 Task: Create a due date automation trigger when advanced on, on the tuesday of the week a card is due add fields without custom field "Resume" set to a number greater or equal to 1 and lower than 10 at 11:00 AM.
Action: Mouse moved to (1386, 109)
Screenshot: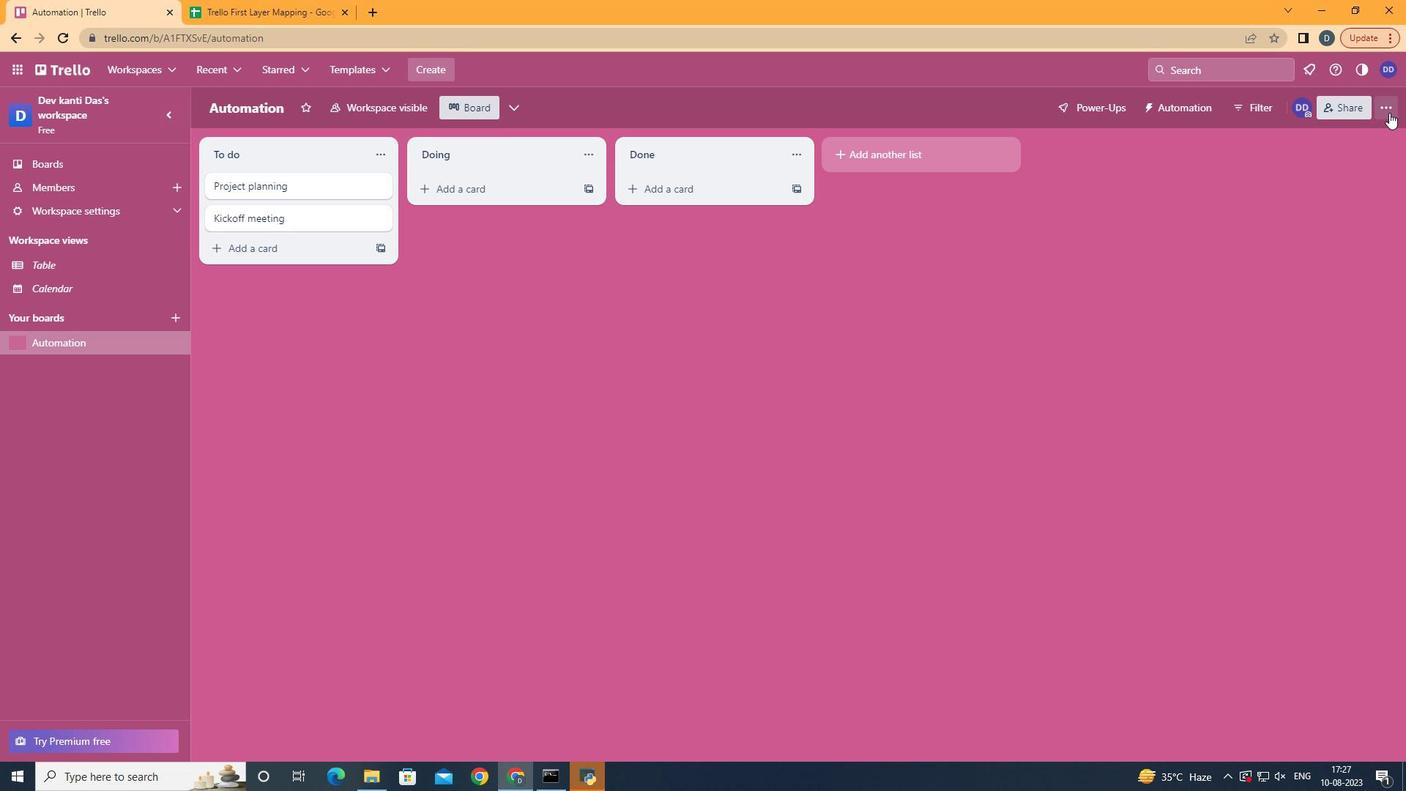 
Action: Mouse pressed left at (1386, 109)
Screenshot: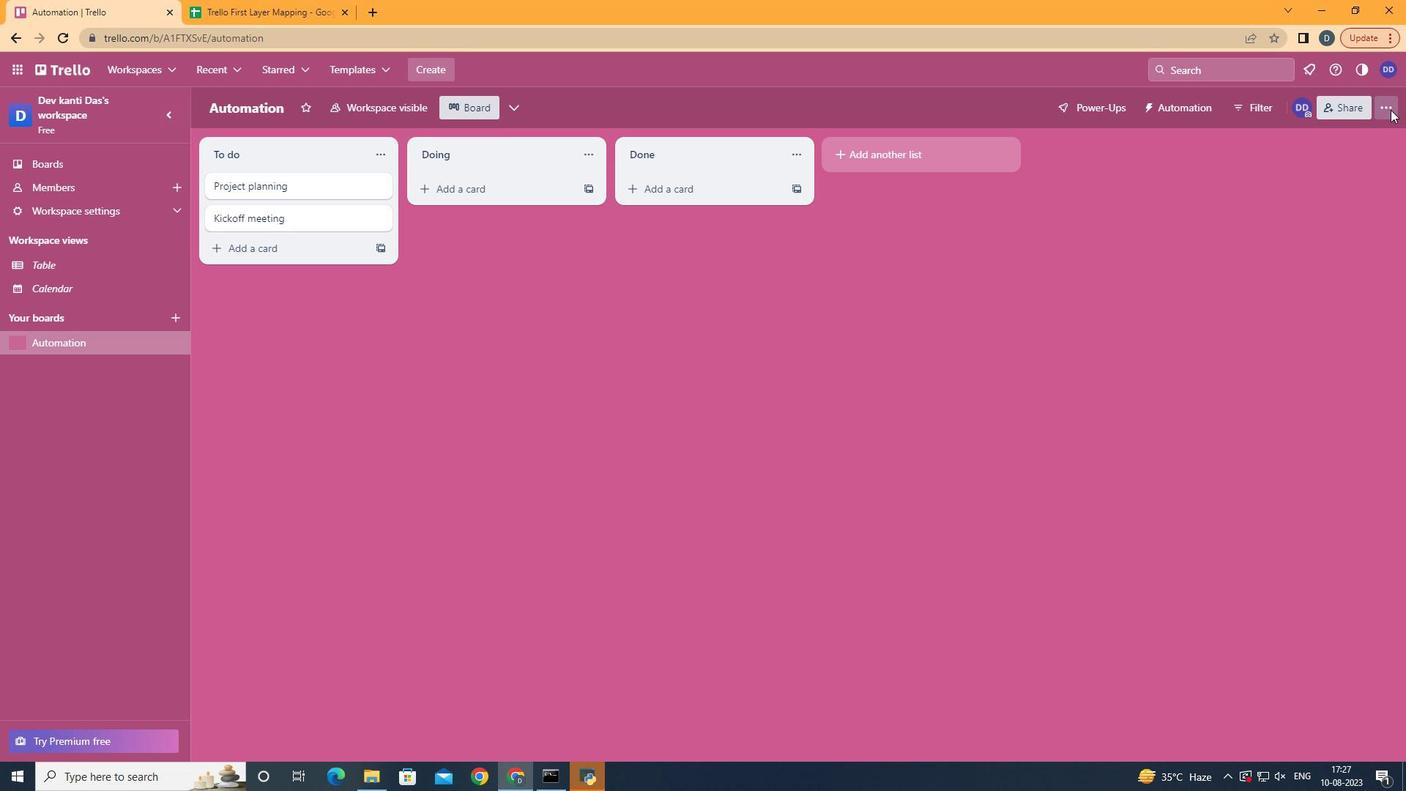 
Action: Mouse moved to (1271, 302)
Screenshot: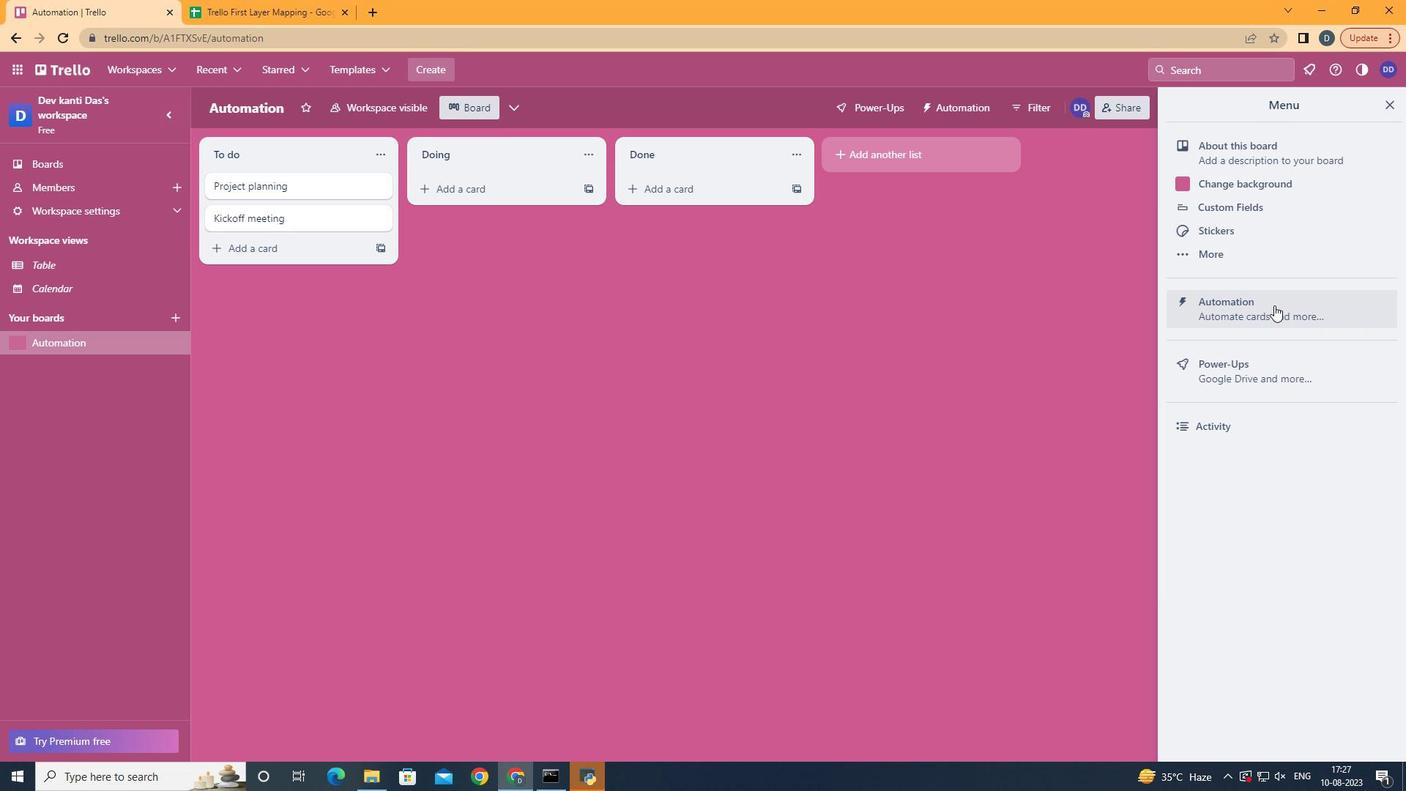 
Action: Mouse pressed left at (1271, 302)
Screenshot: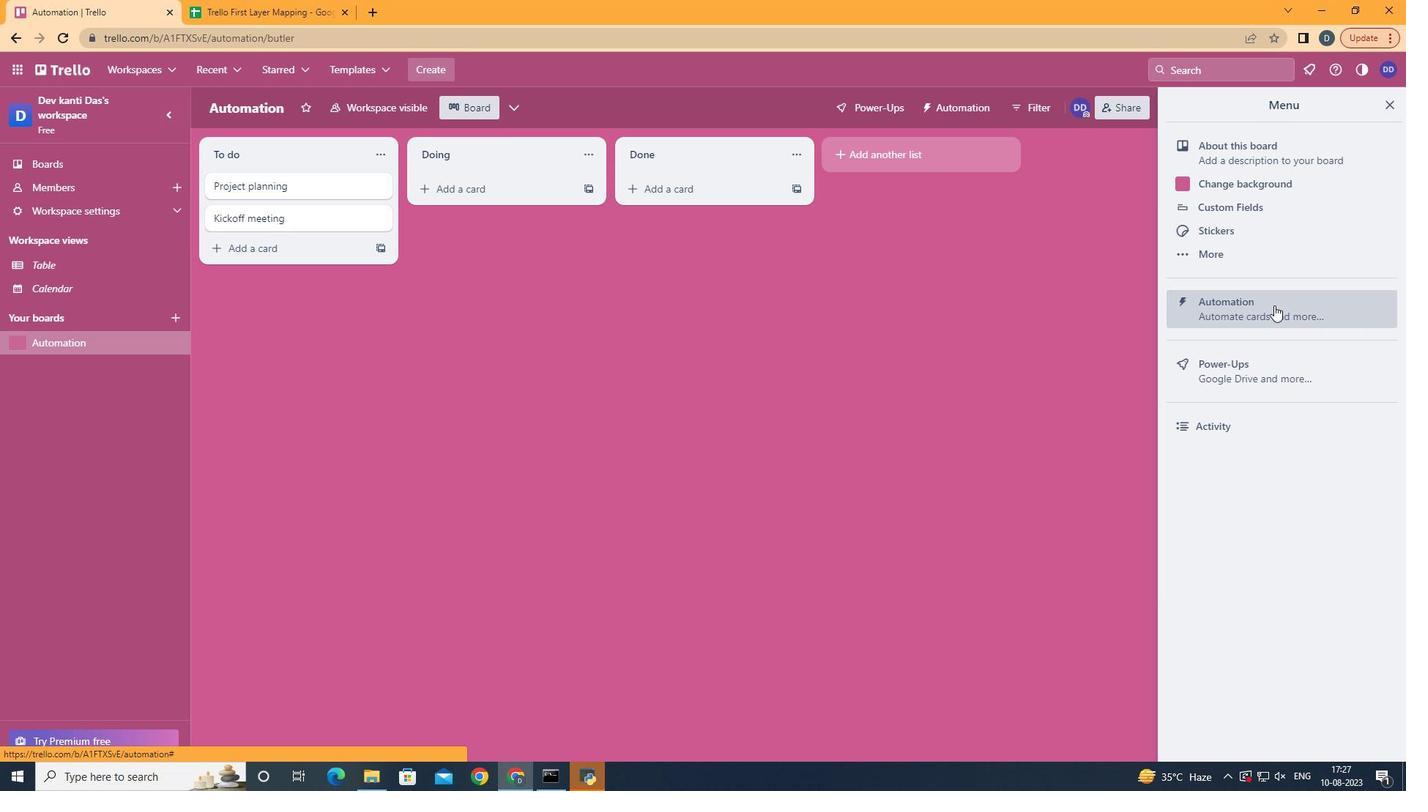 
Action: Mouse moved to (260, 287)
Screenshot: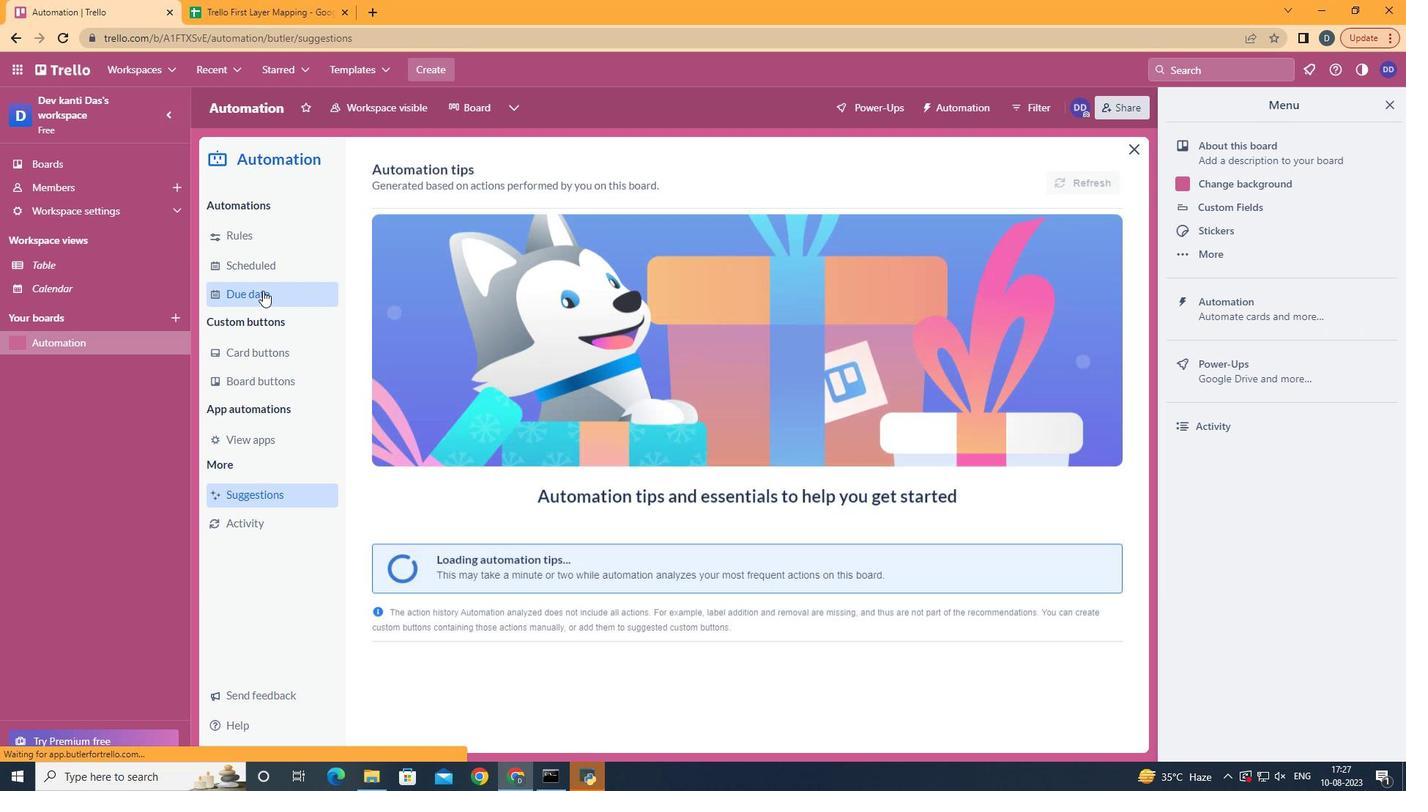 
Action: Mouse pressed left at (260, 287)
Screenshot: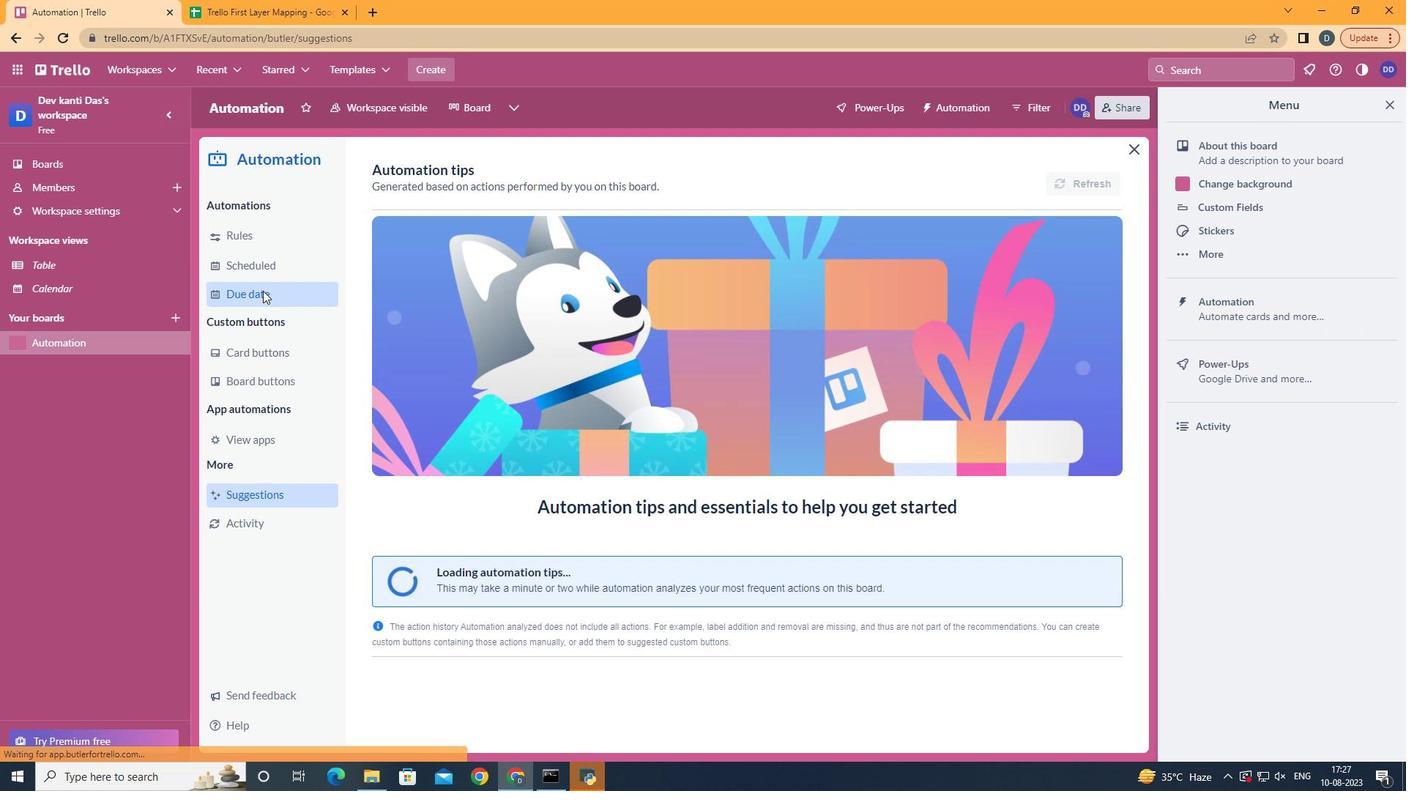 
Action: Mouse moved to (1023, 175)
Screenshot: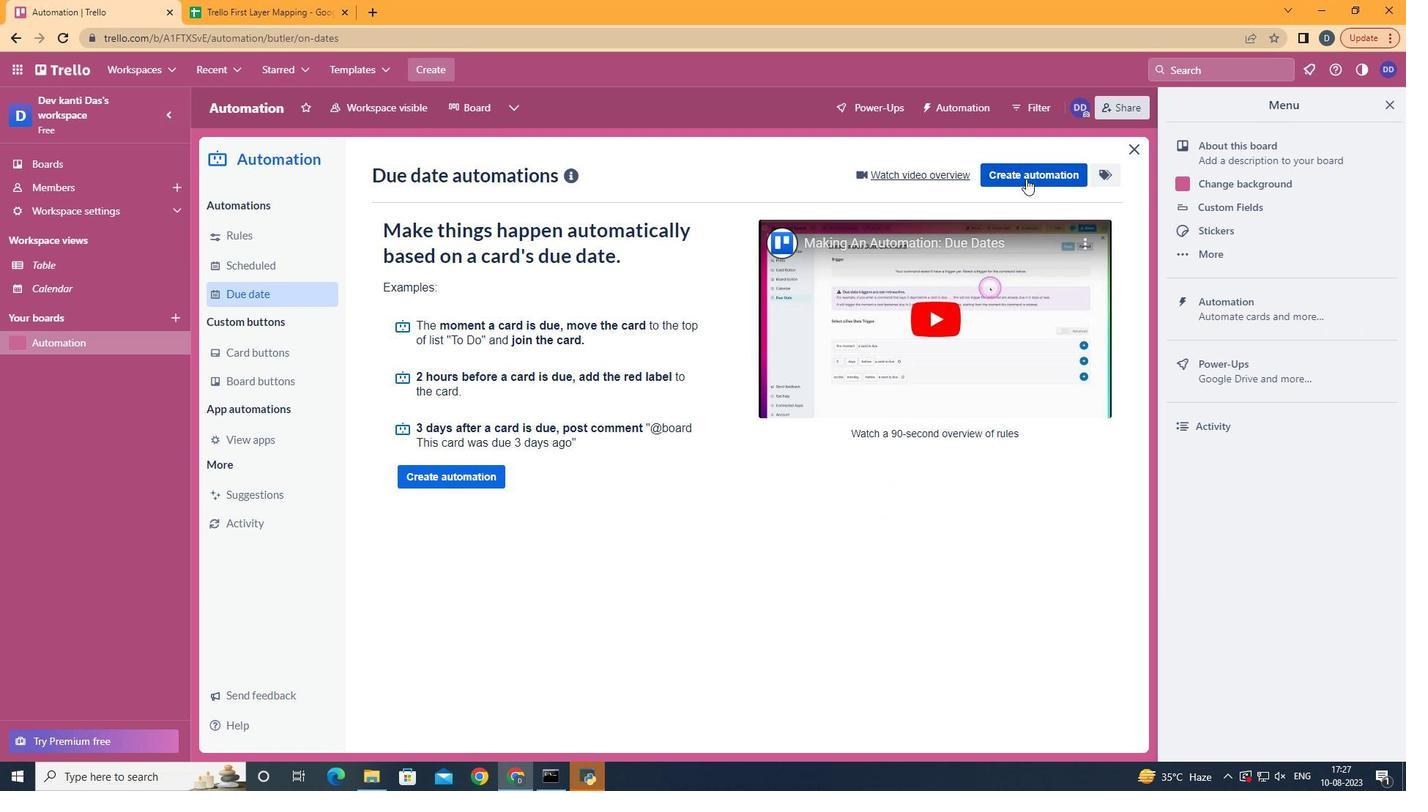 
Action: Mouse pressed left at (1023, 175)
Screenshot: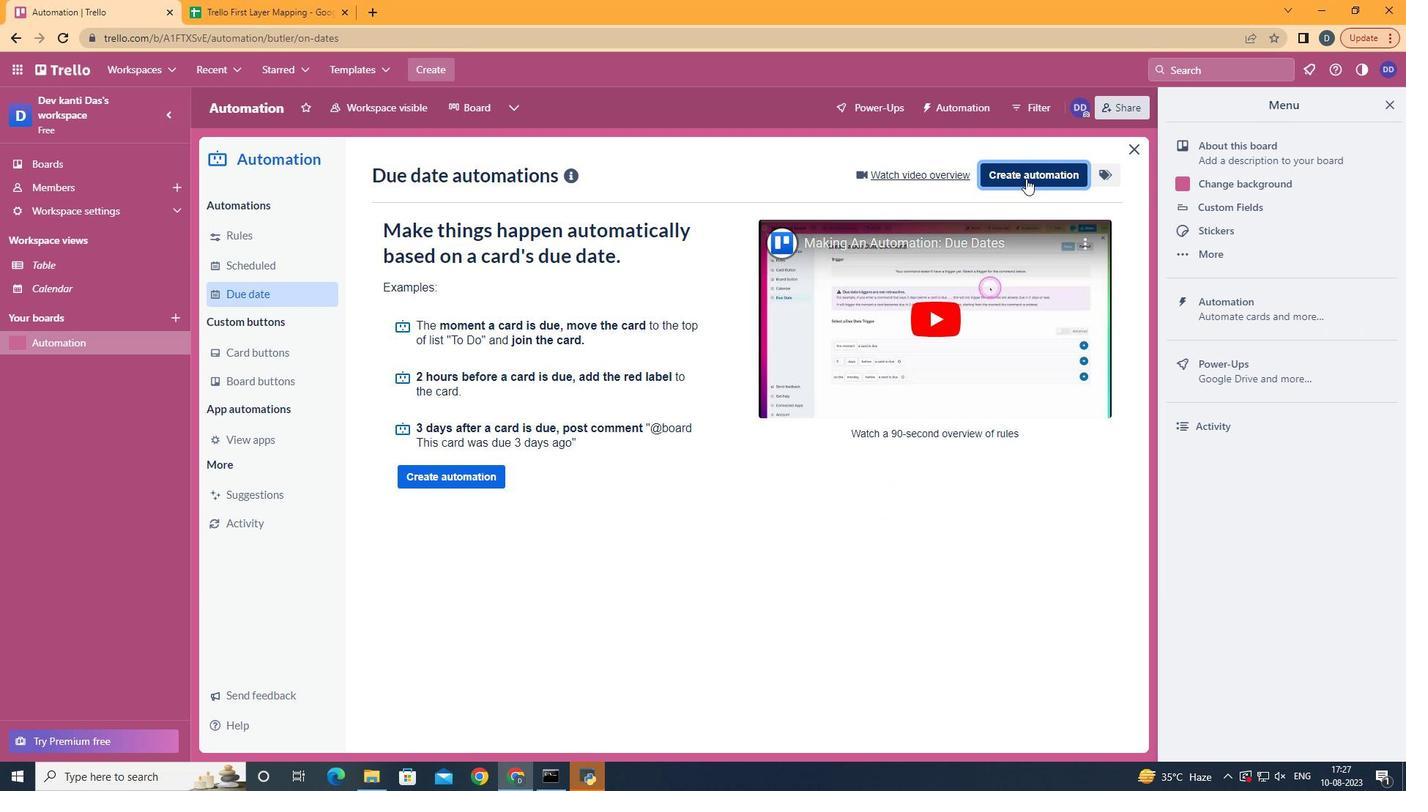 
Action: Mouse moved to (738, 316)
Screenshot: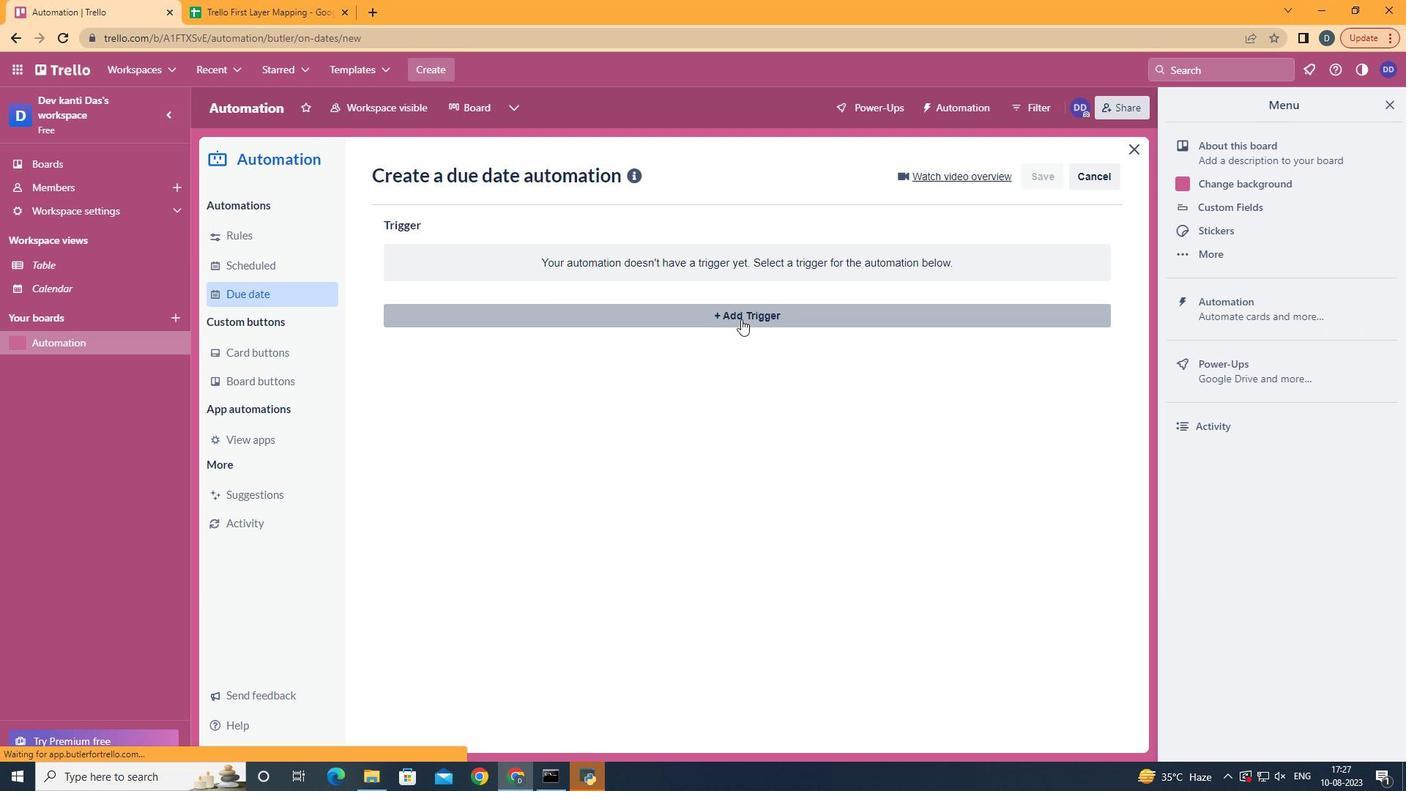 
Action: Mouse pressed left at (738, 316)
Screenshot: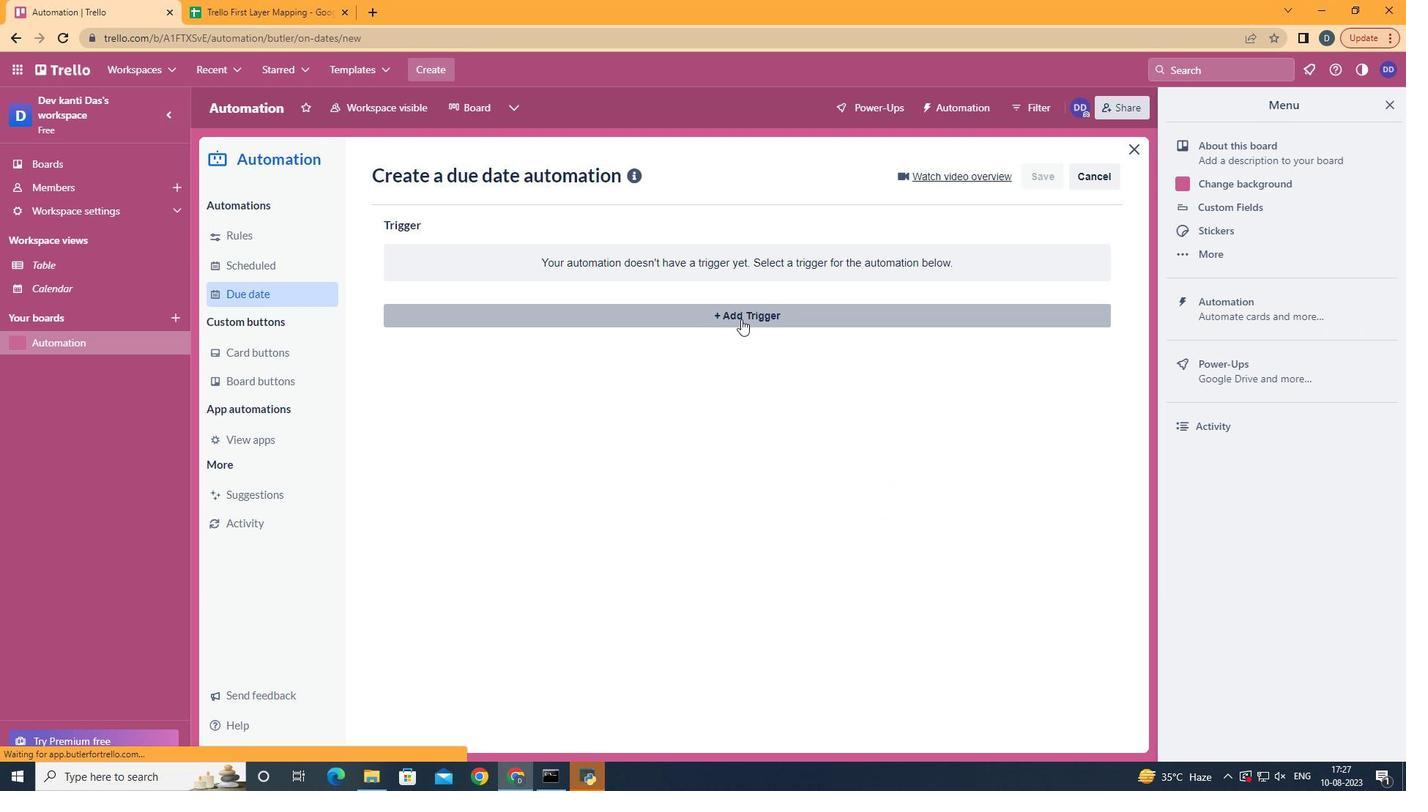 
Action: Mouse moved to (485, 413)
Screenshot: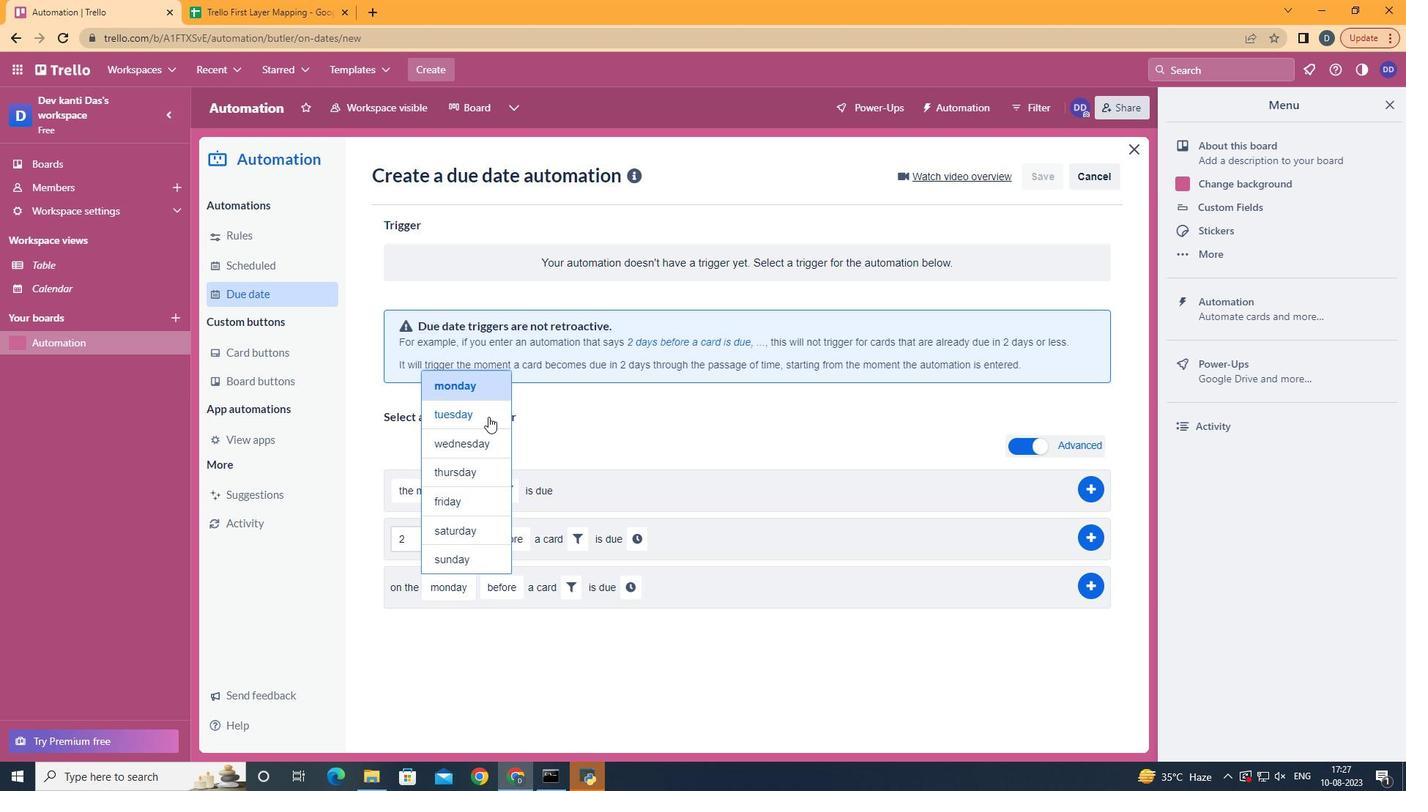 
Action: Mouse pressed left at (485, 413)
Screenshot: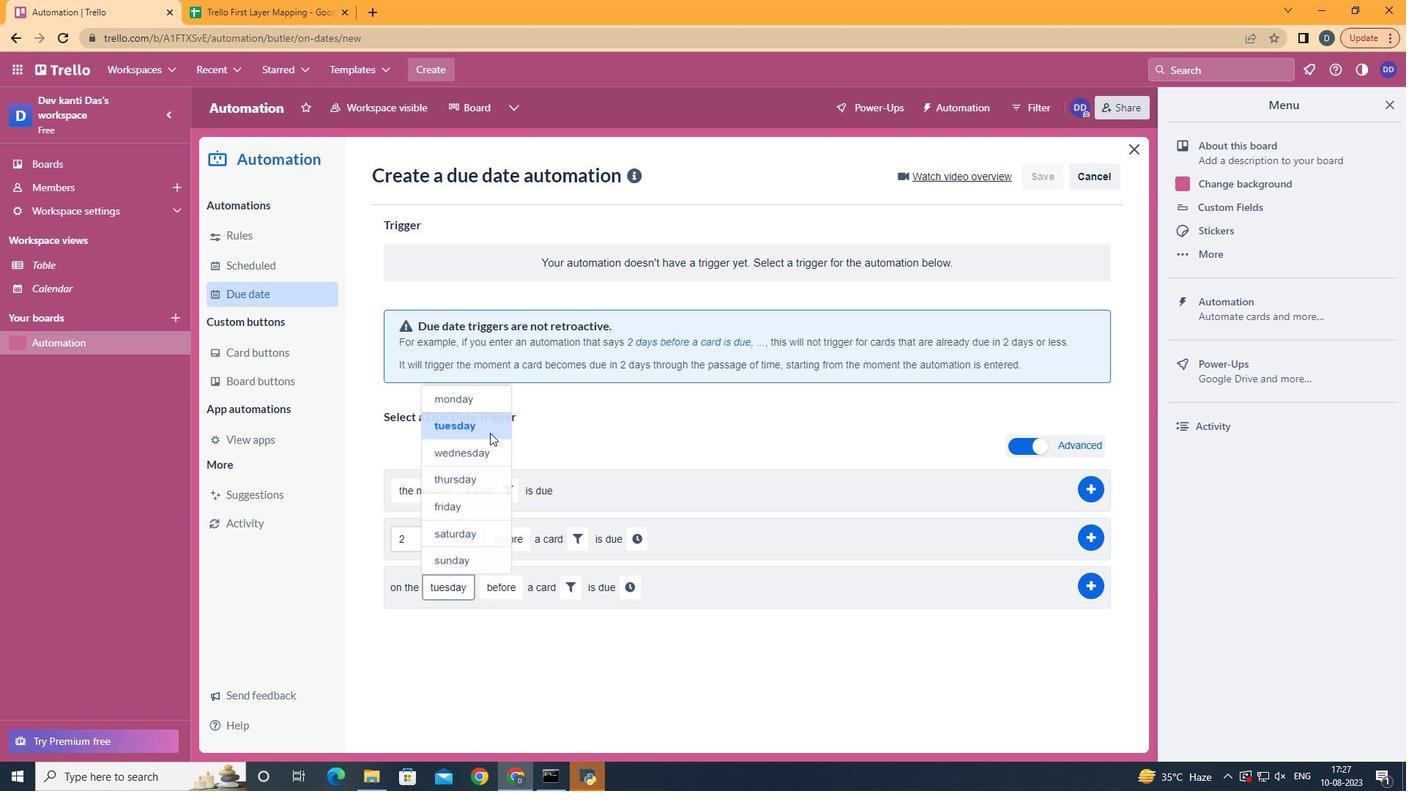 
Action: Mouse moved to (536, 668)
Screenshot: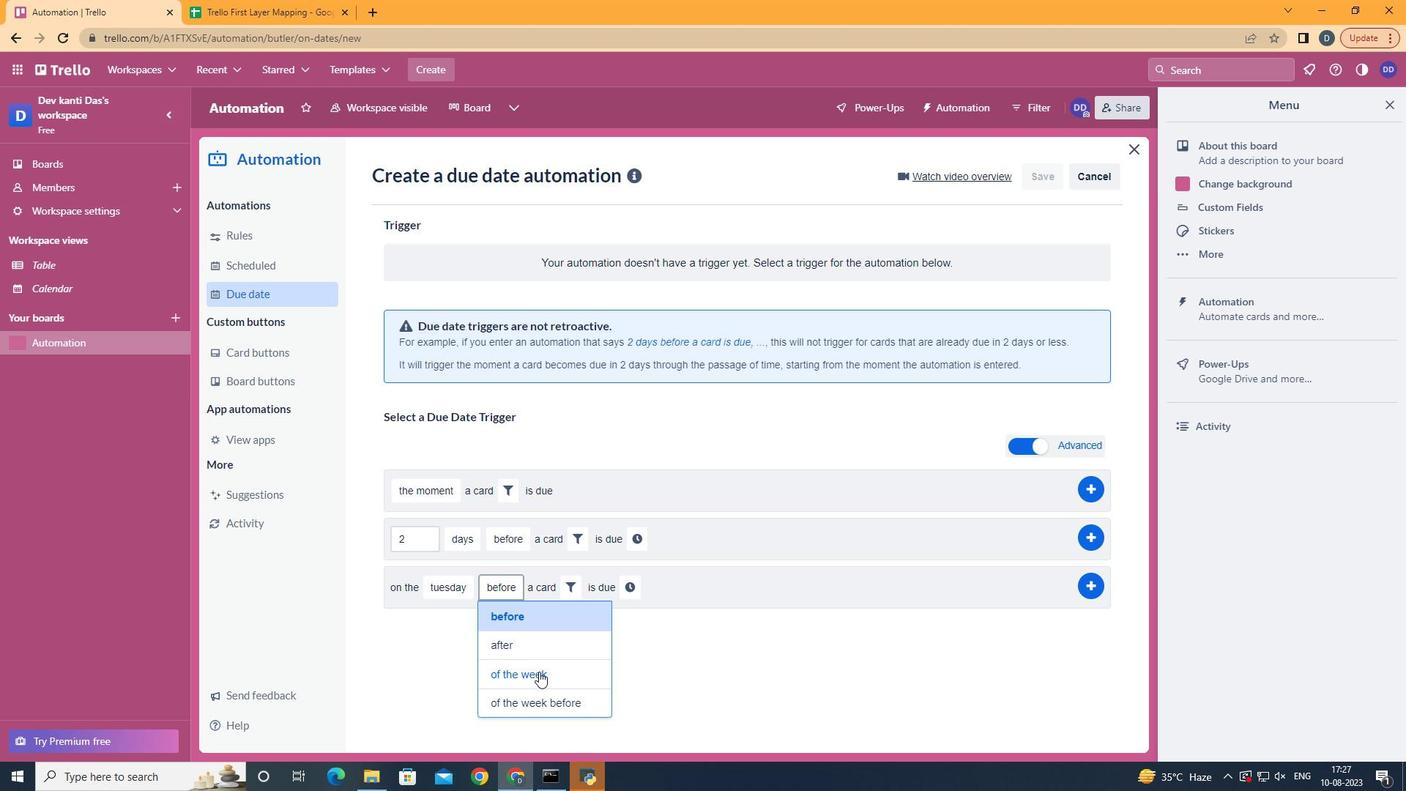 
Action: Mouse pressed left at (536, 668)
Screenshot: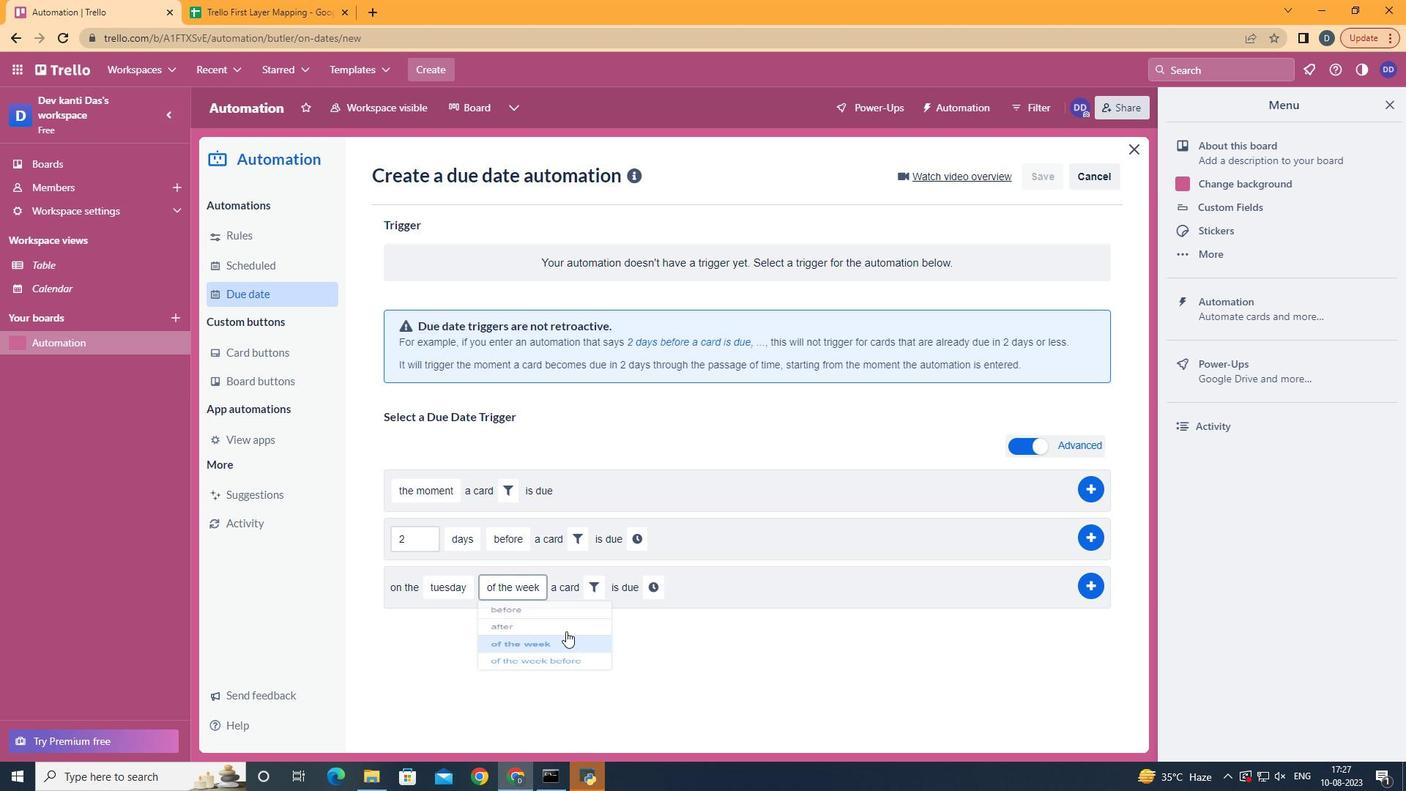 
Action: Mouse moved to (588, 579)
Screenshot: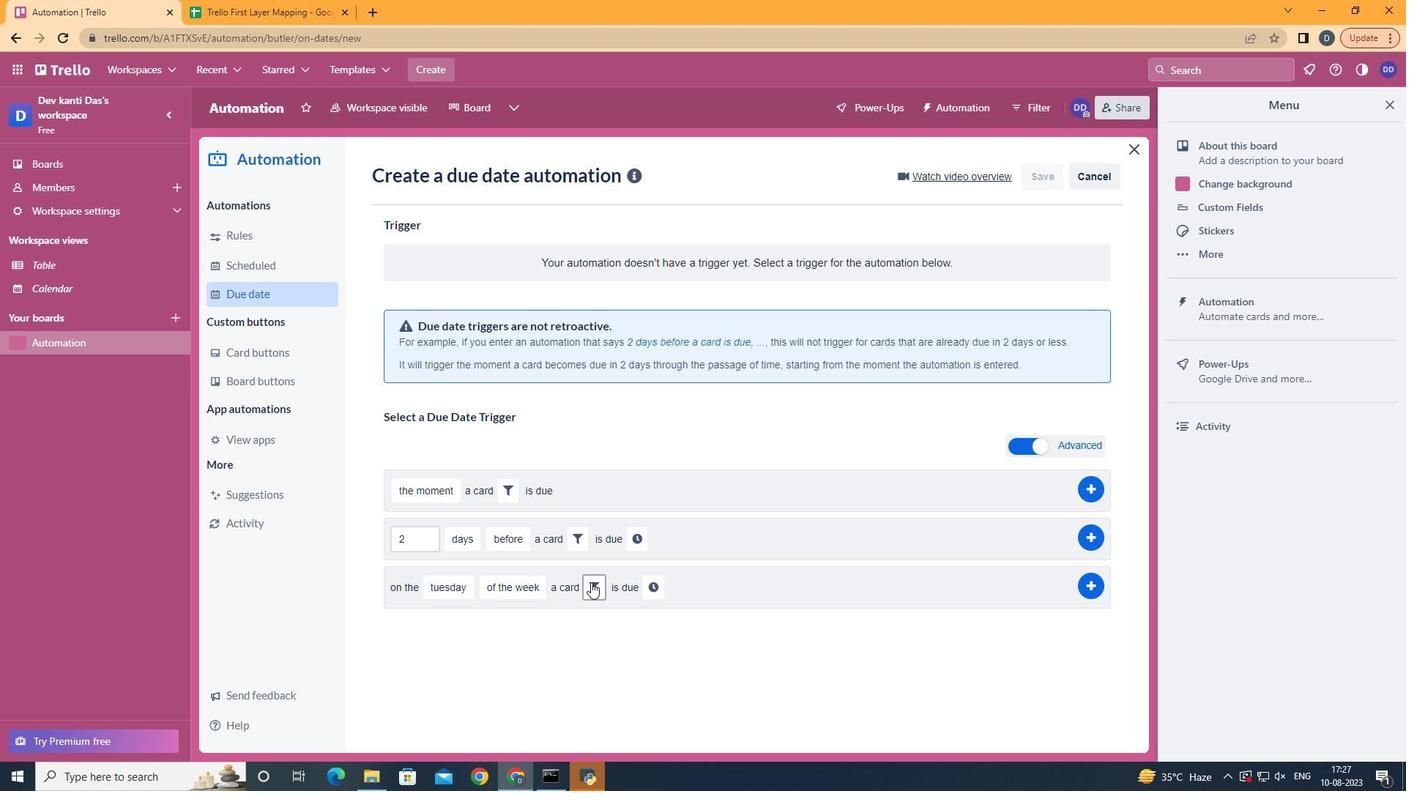 
Action: Mouse pressed left at (588, 579)
Screenshot: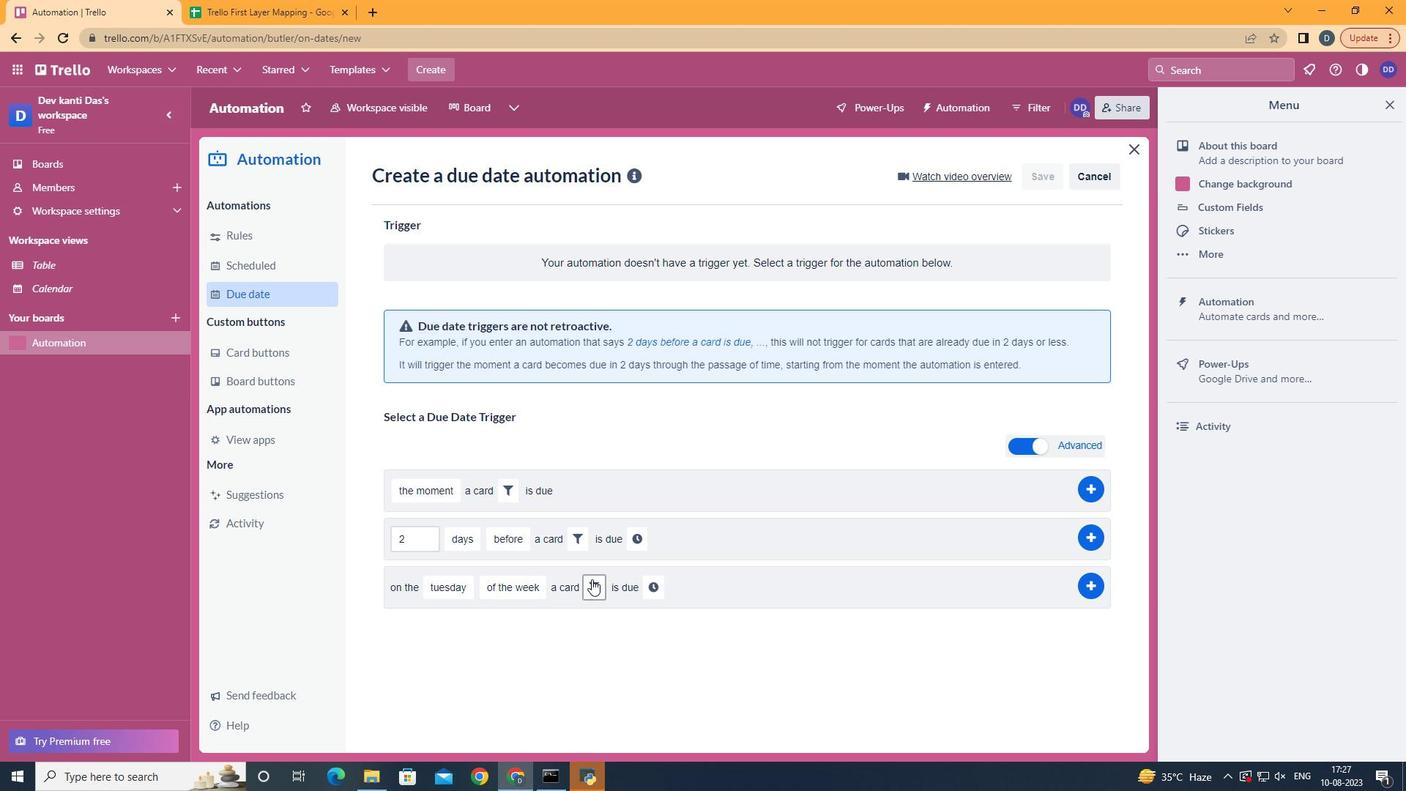 
Action: Mouse moved to (830, 622)
Screenshot: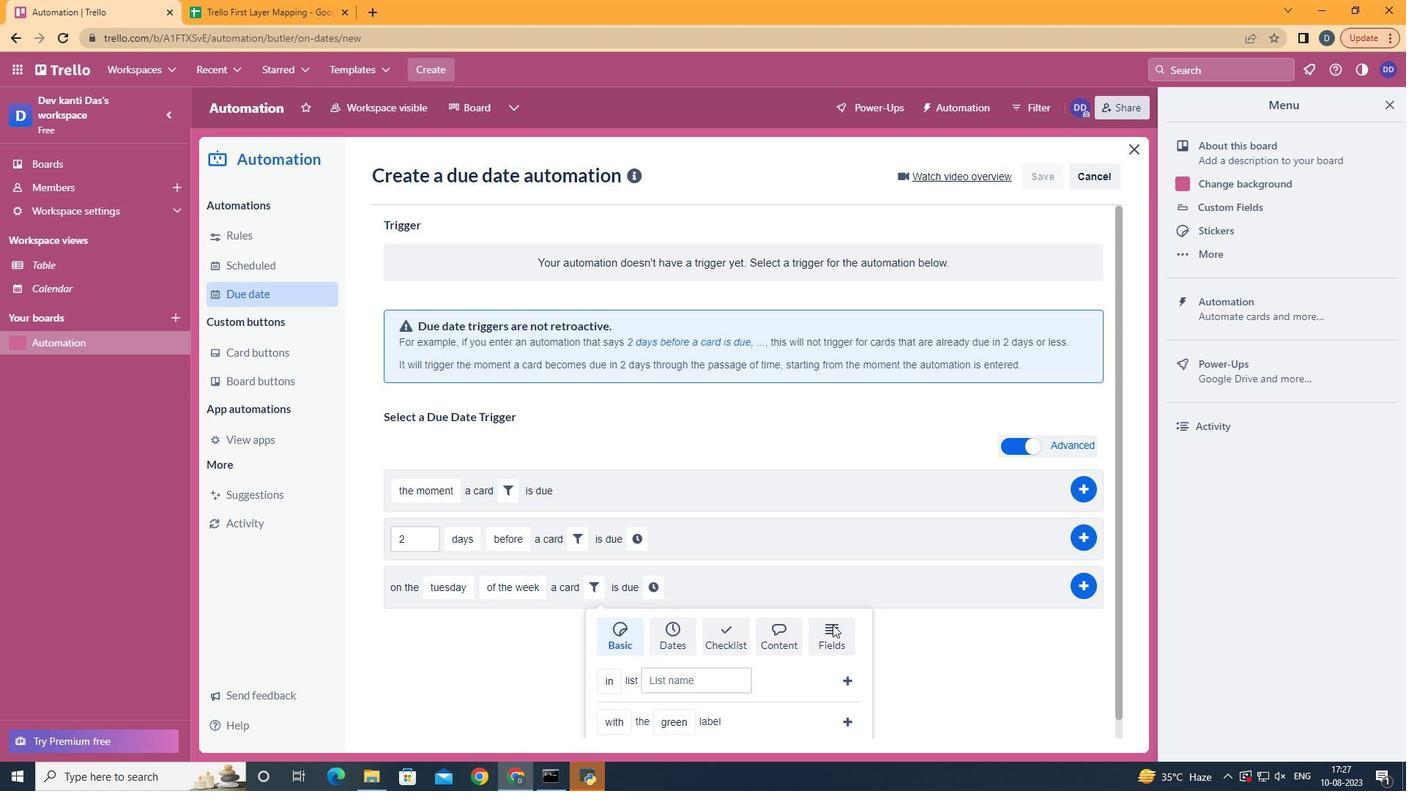 
Action: Mouse pressed left at (830, 622)
Screenshot: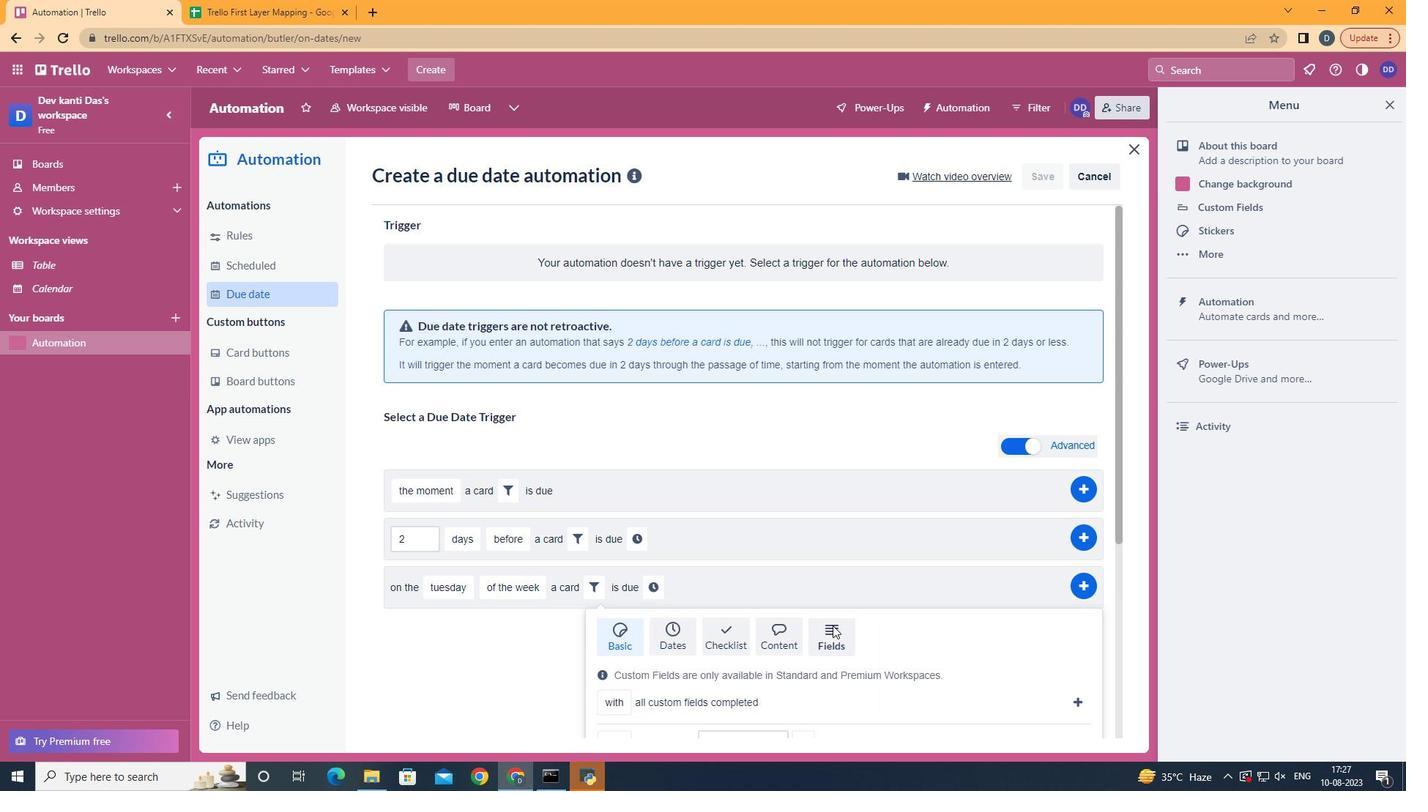 
Action: Mouse moved to (830, 616)
Screenshot: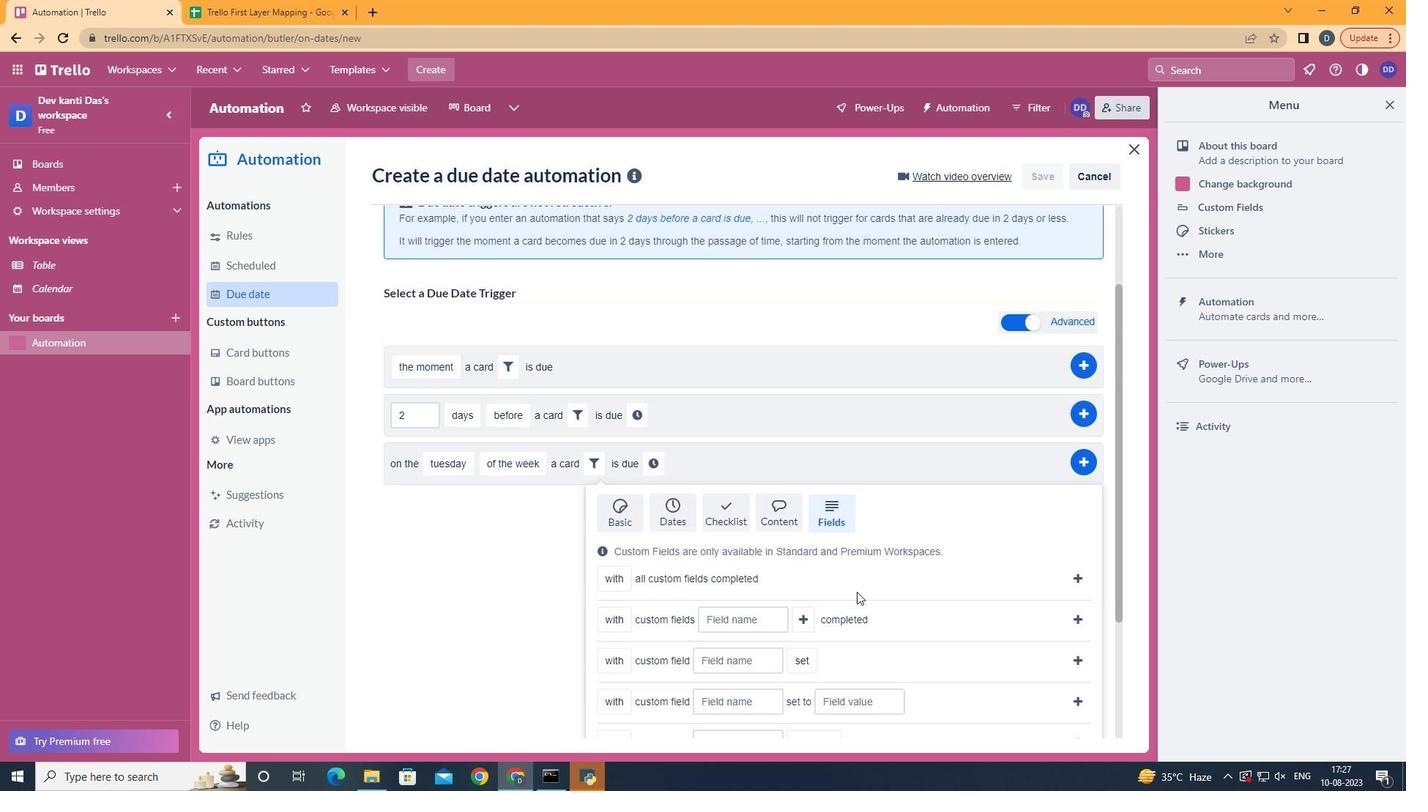 
Action: Mouse scrolled (830, 616) with delta (0, 0)
Screenshot: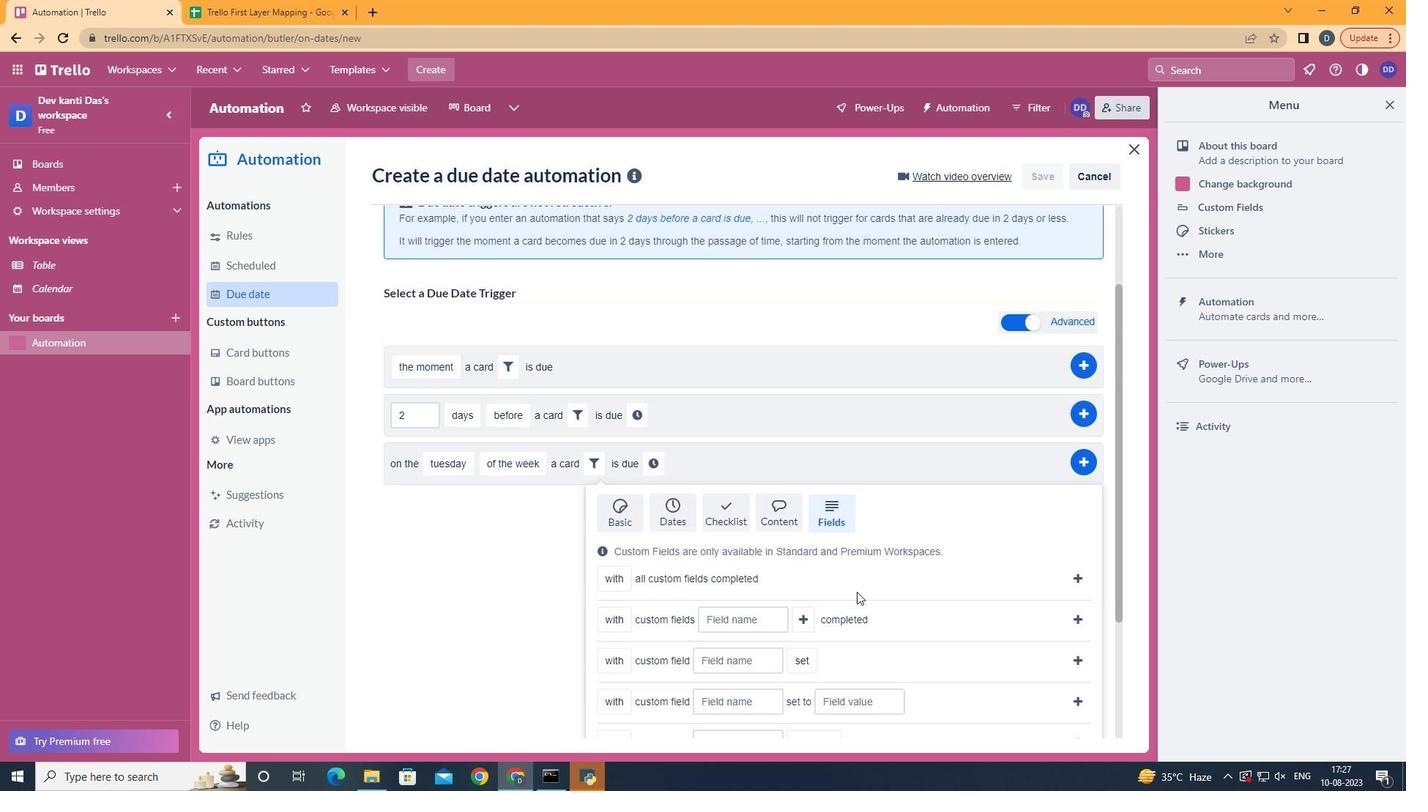 
Action: Mouse scrolled (830, 616) with delta (0, 0)
Screenshot: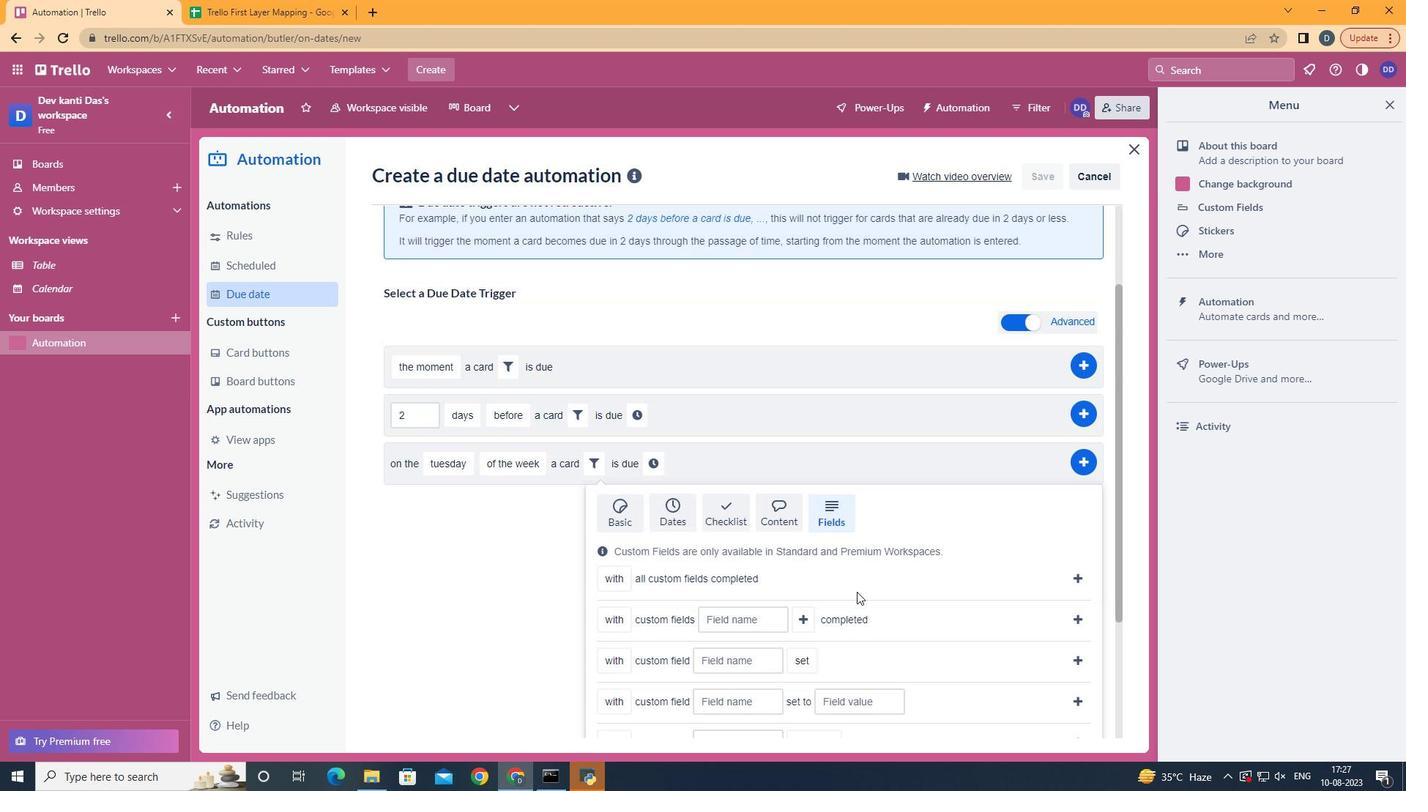 
Action: Mouse scrolled (830, 616) with delta (0, 0)
Screenshot: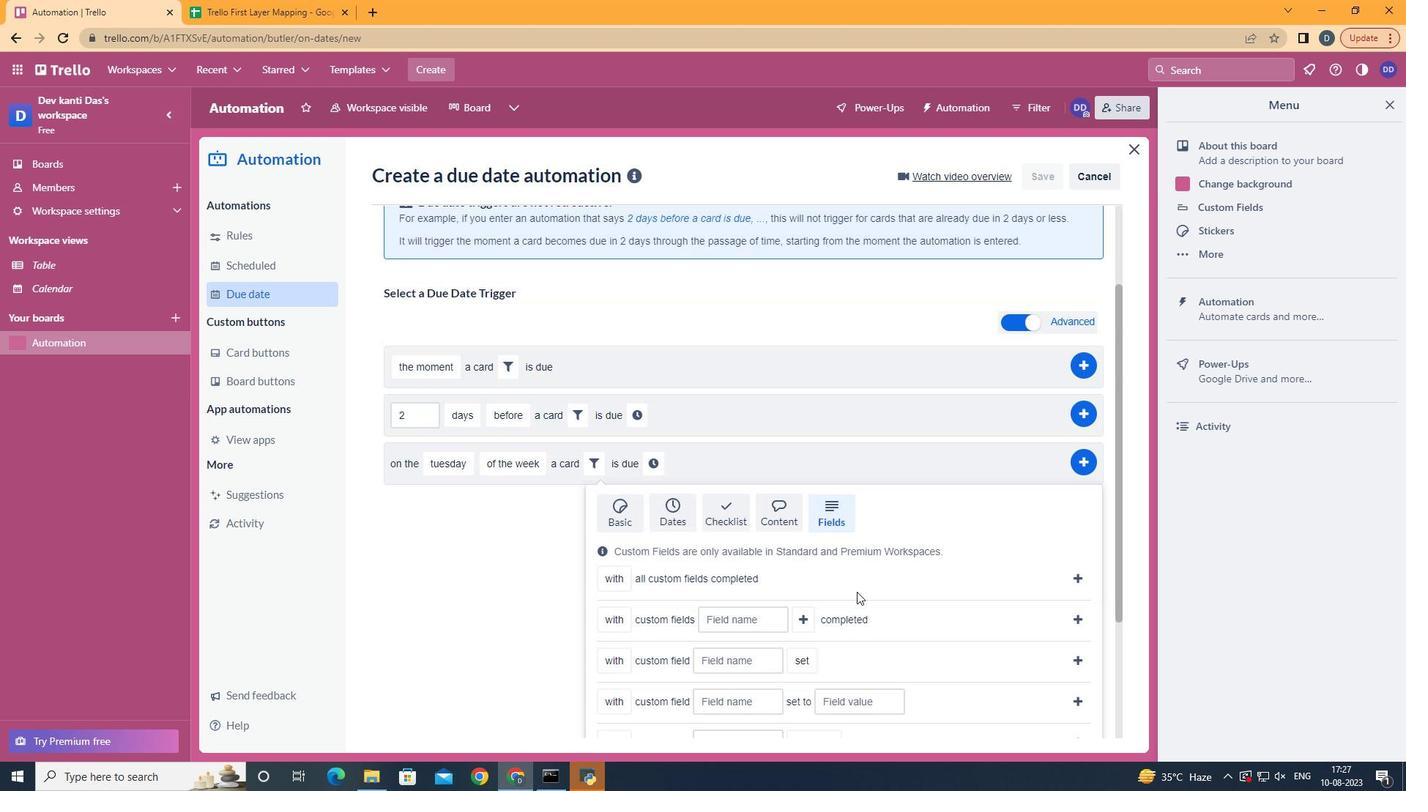
Action: Mouse scrolled (830, 616) with delta (0, 0)
Screenshot: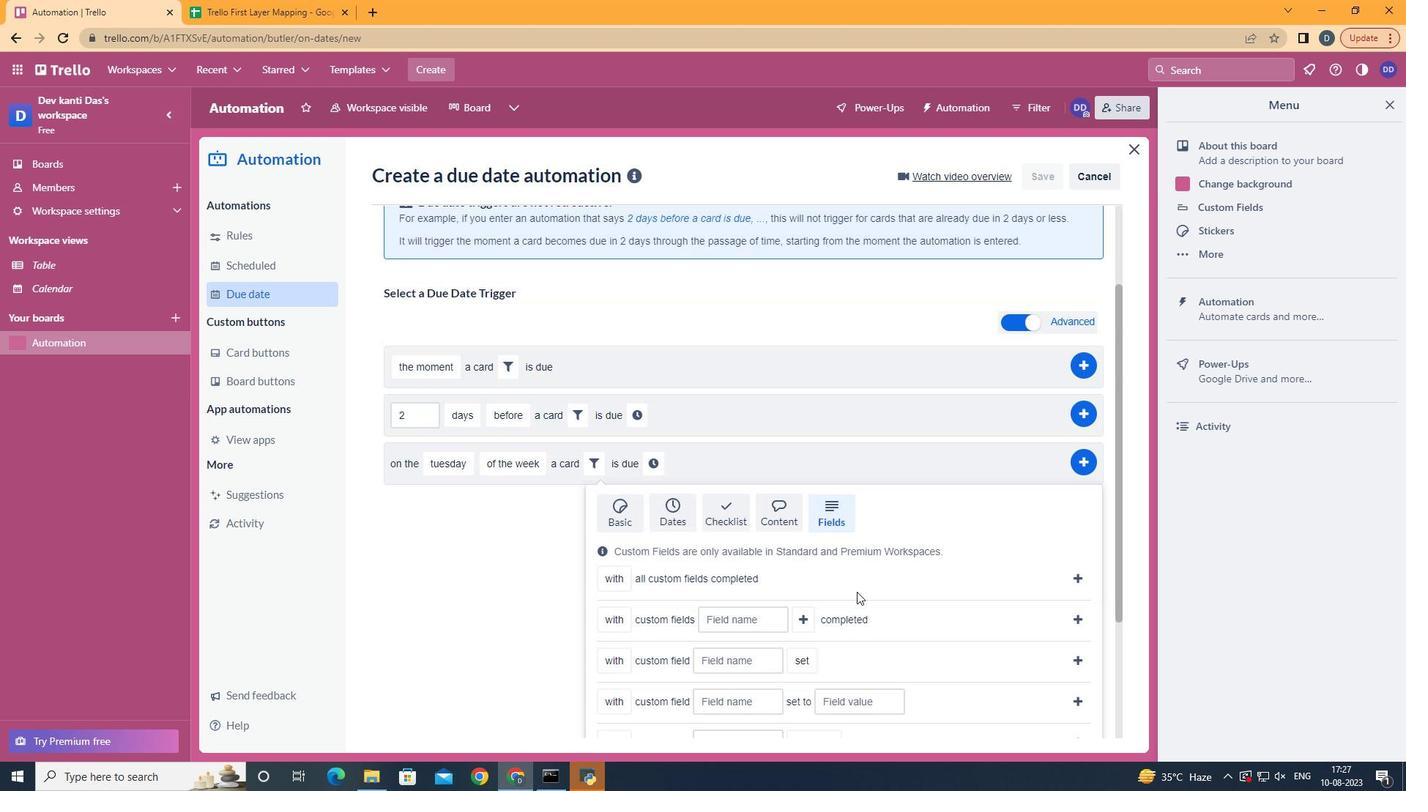 
Action: Mouse scrolled (830, 616) with delta (0, 0)
Screenshot: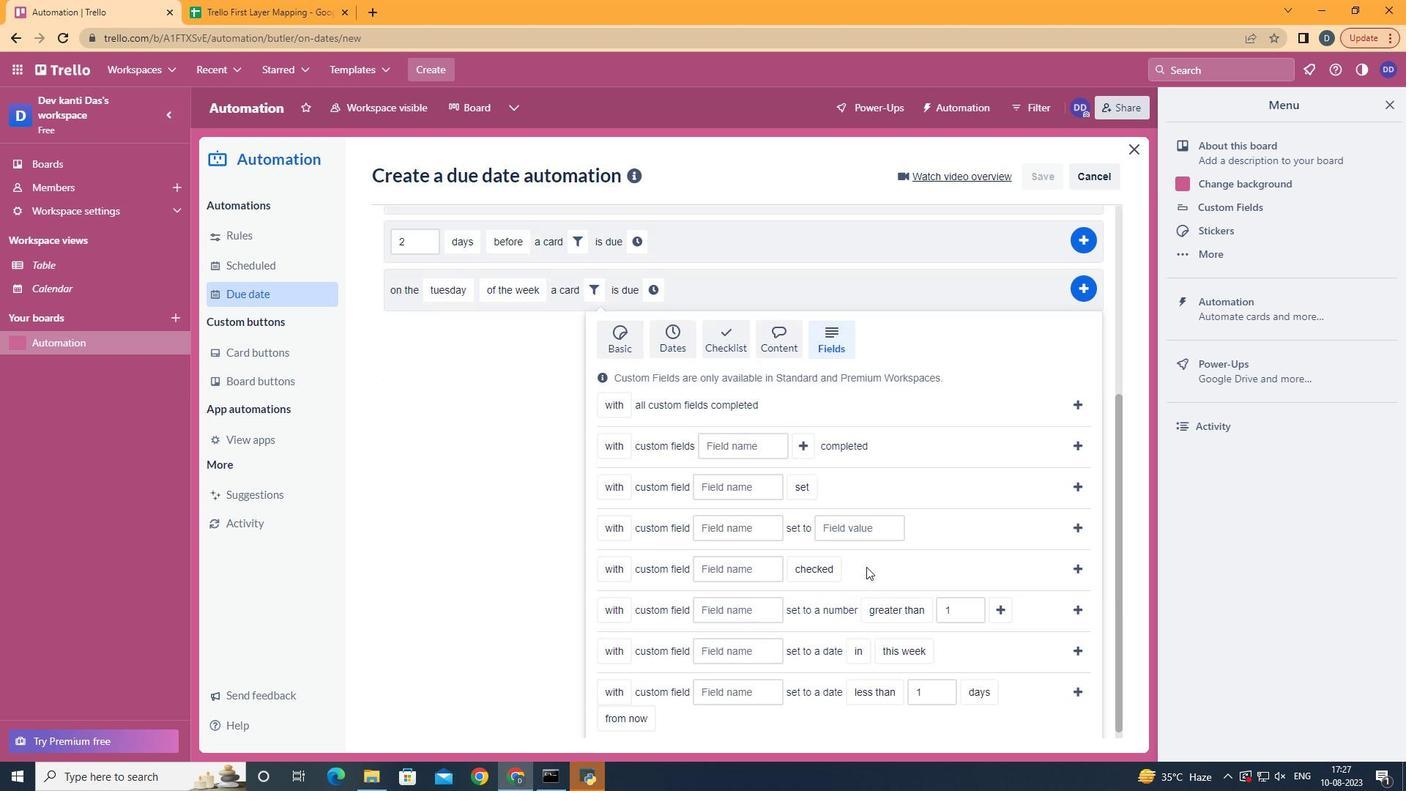 
Action: Mouse moved to (621, 647)
Screenshot: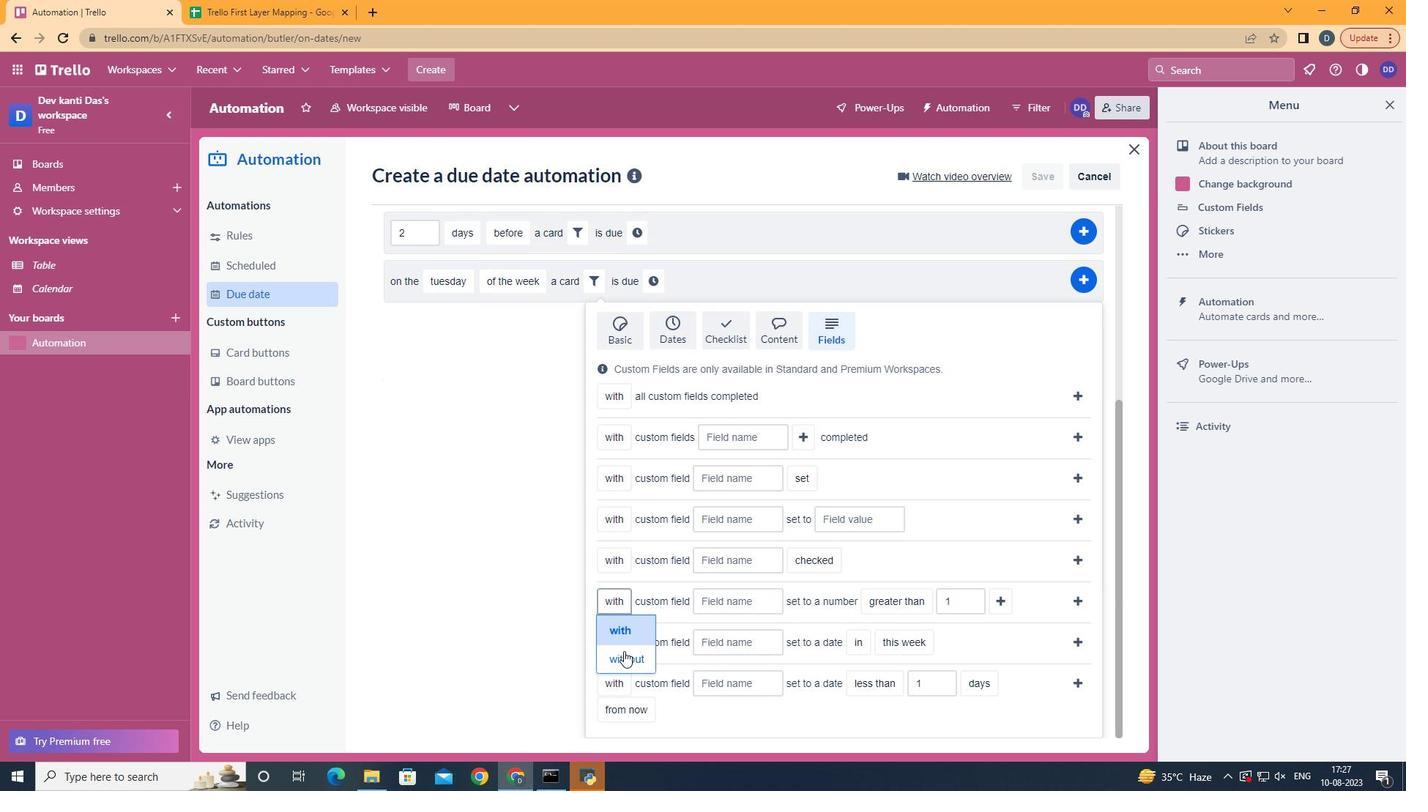 
Action: Mouse pressed left at (621, 647)
Screenshot: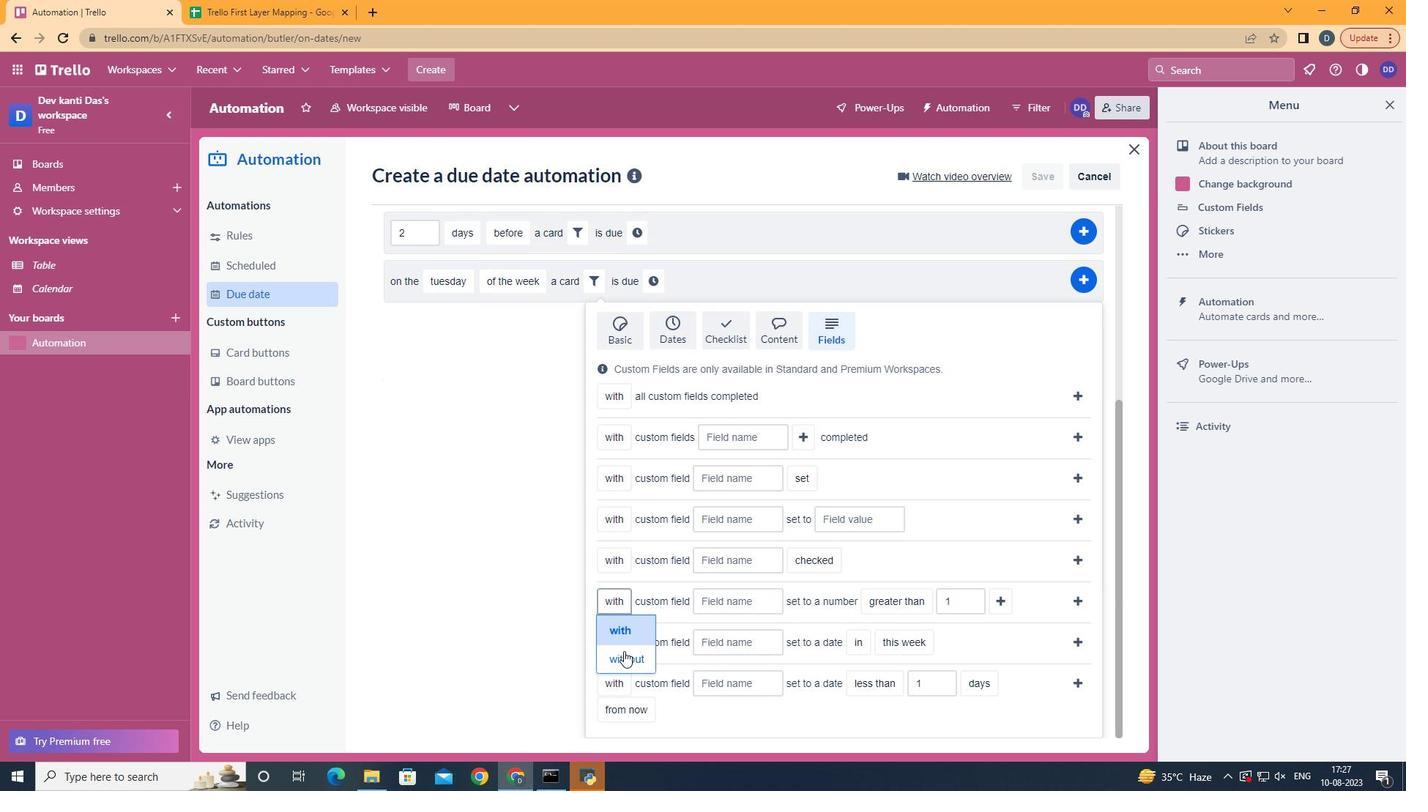
Action: Mouse moved to (735, 600)
Screenshot: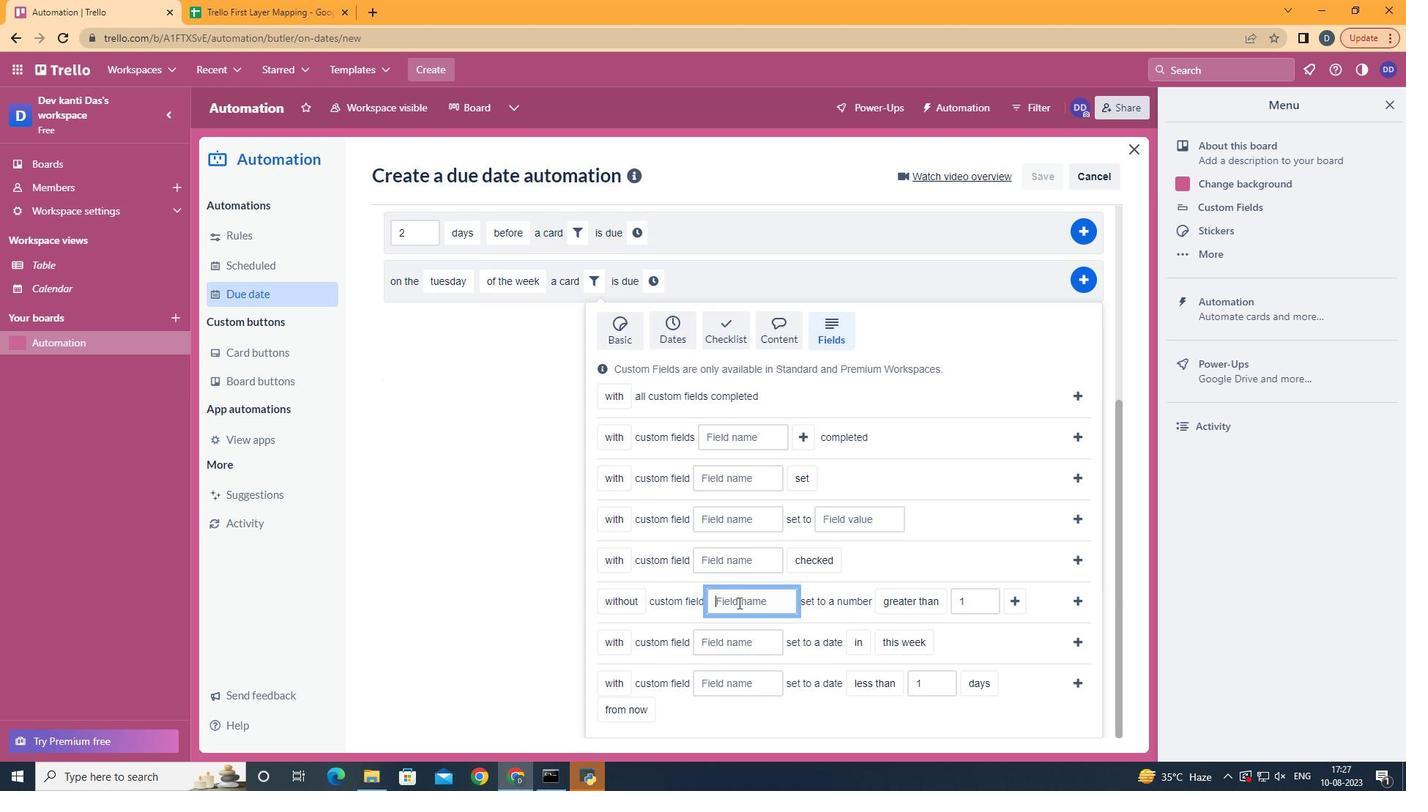 
Action: Mouse pressed left at (735, 600)
Screenshot: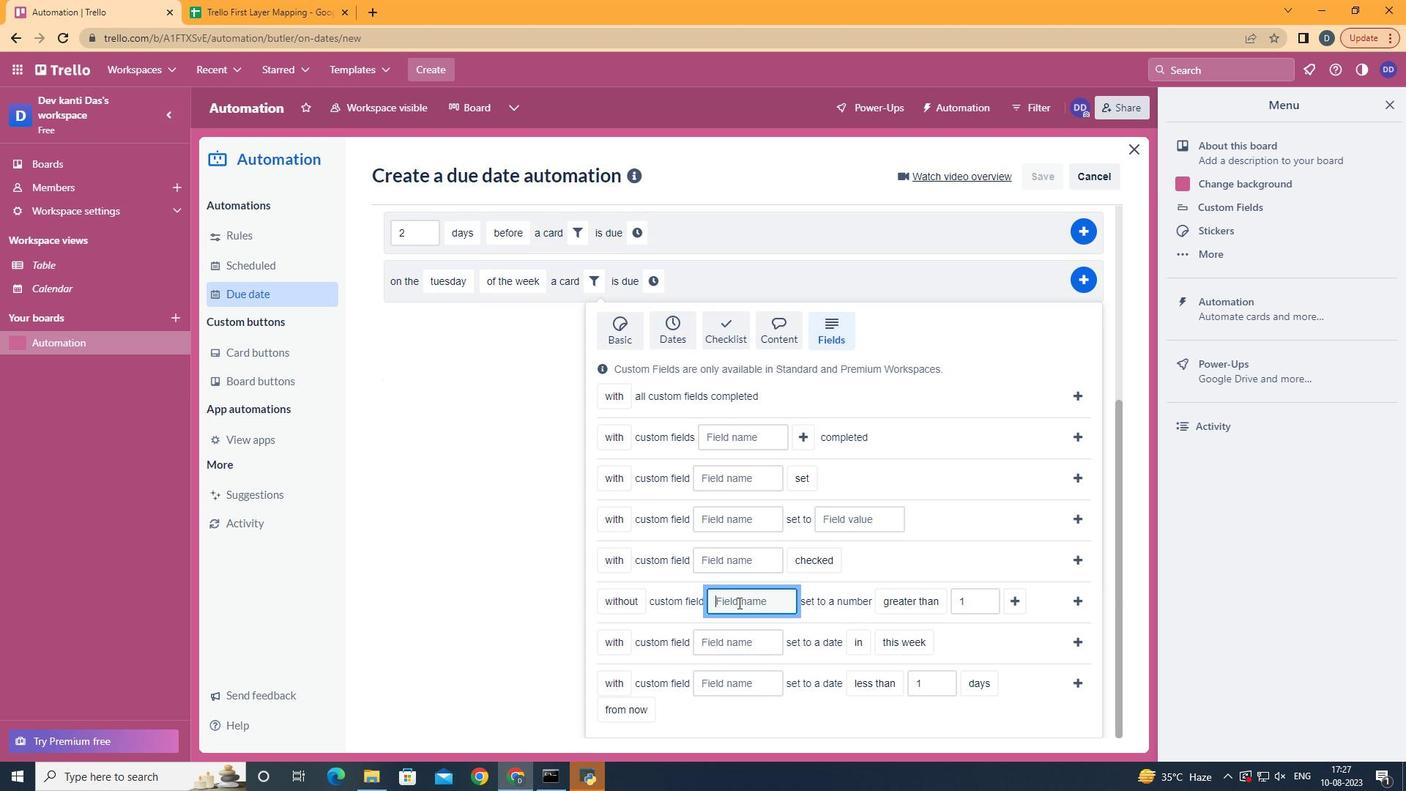 
Action: Key pressed <Key.shift>Resume
Screenshot: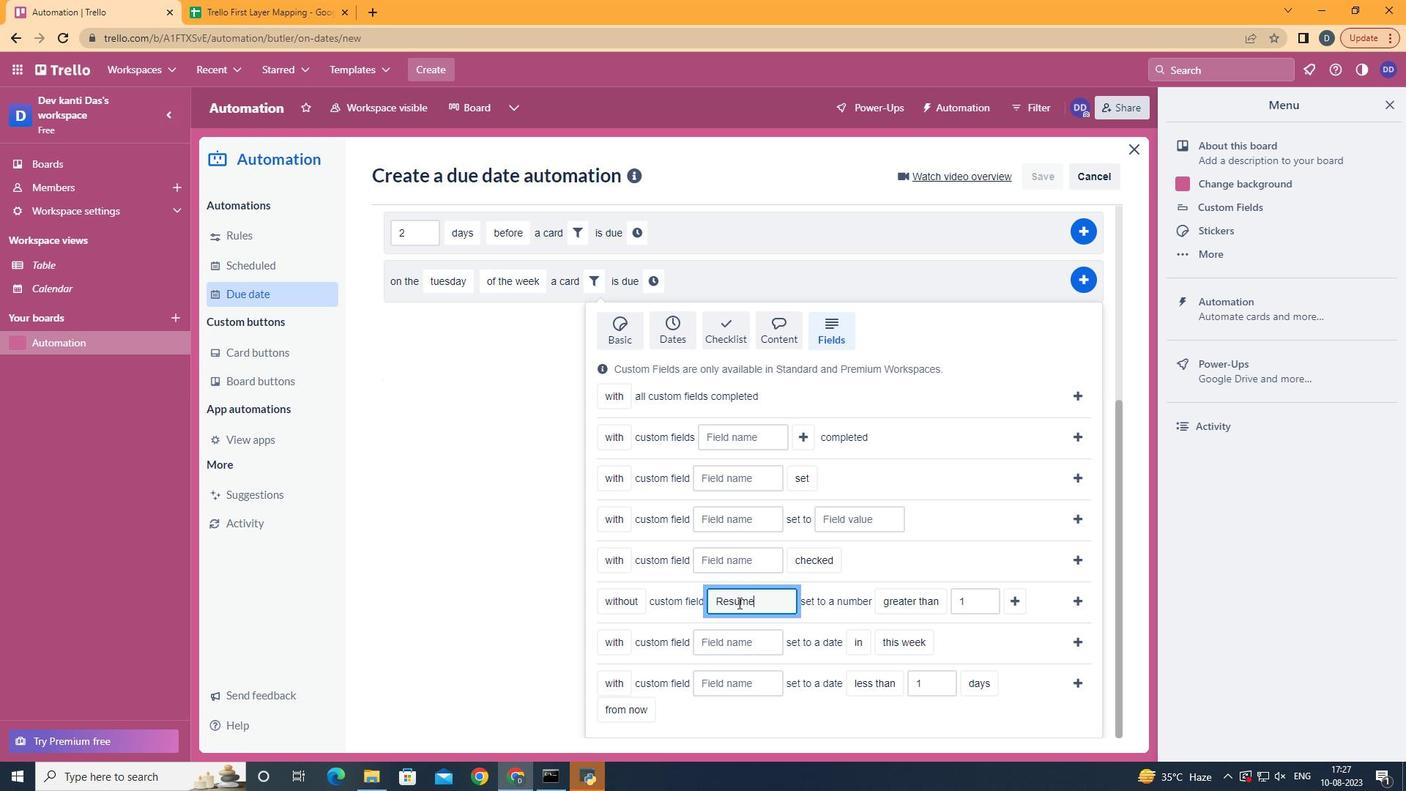 
Action: Mouse moved to (935, 649)
Screenshot: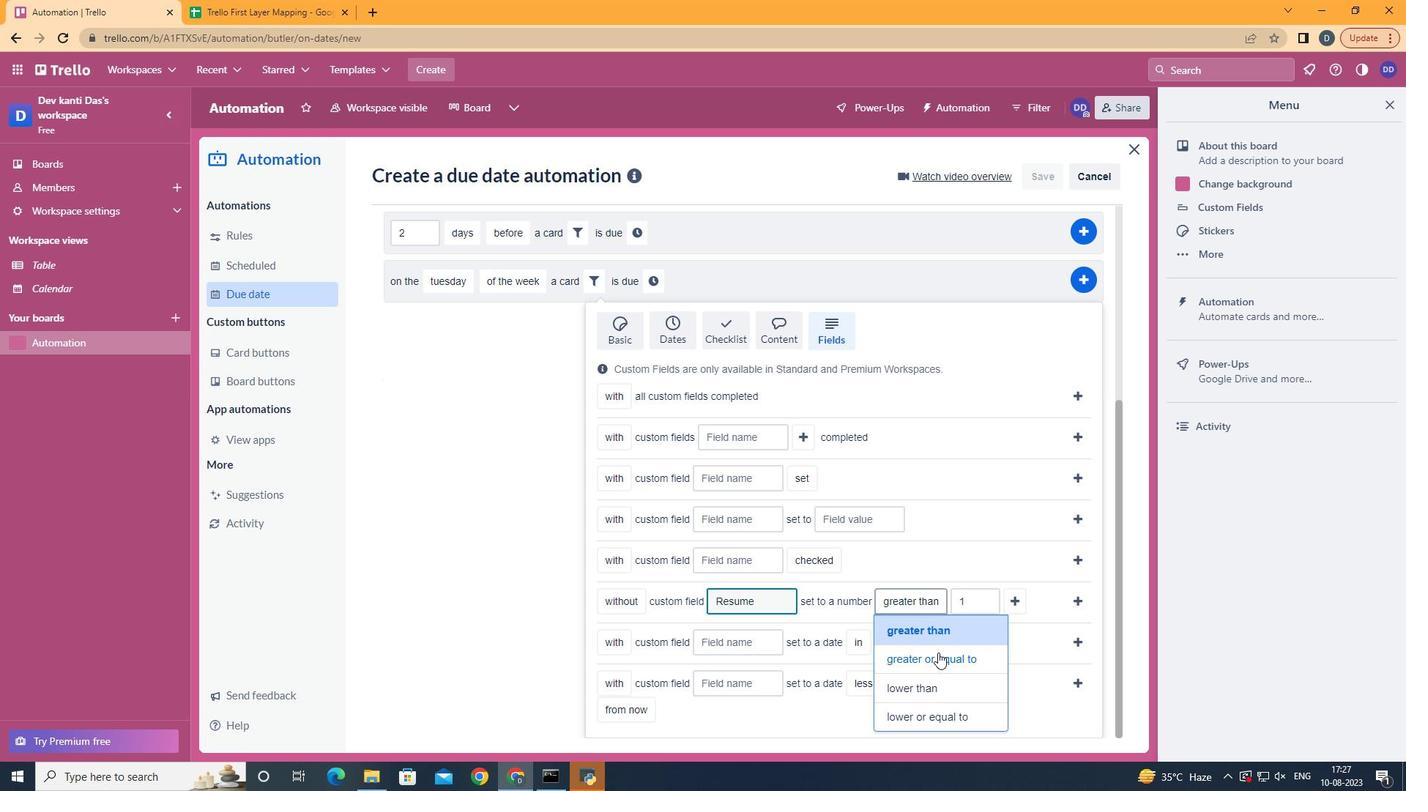 
Action: Mouse pressed left at (935, 649)
Screenshot: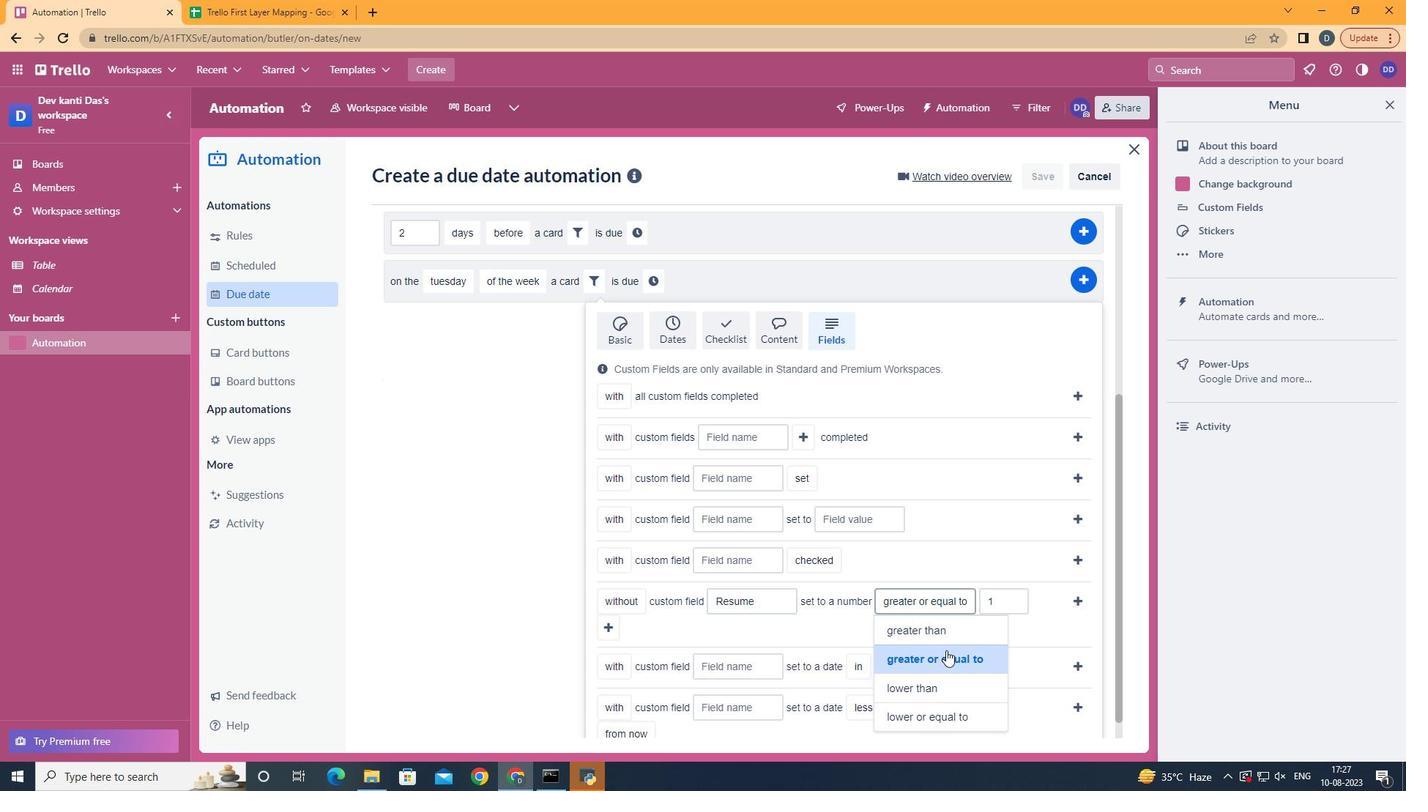 
Action: Mouse moved to (595, 628)
Screenshot: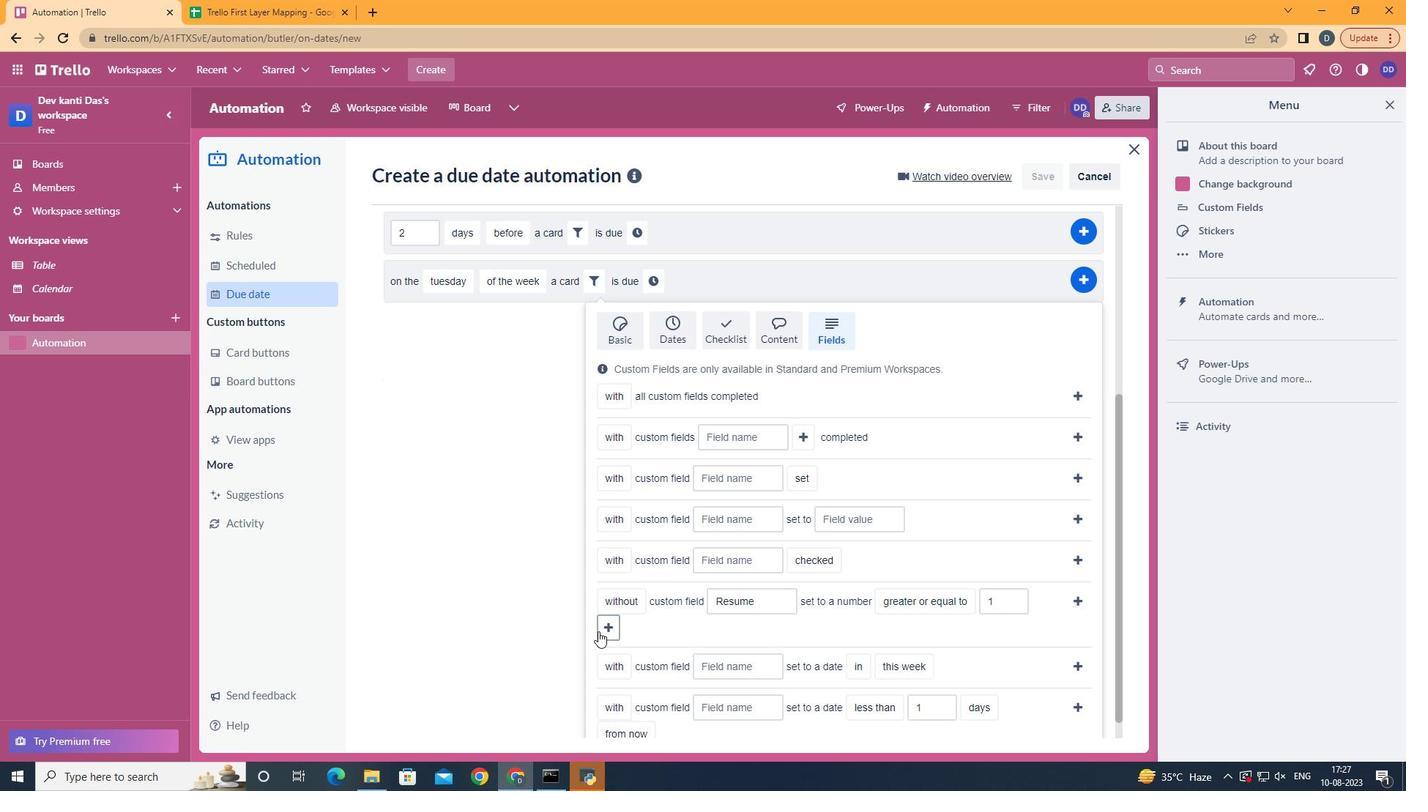 
Action: Mouse pressed left at (595, 628)
Screenshot: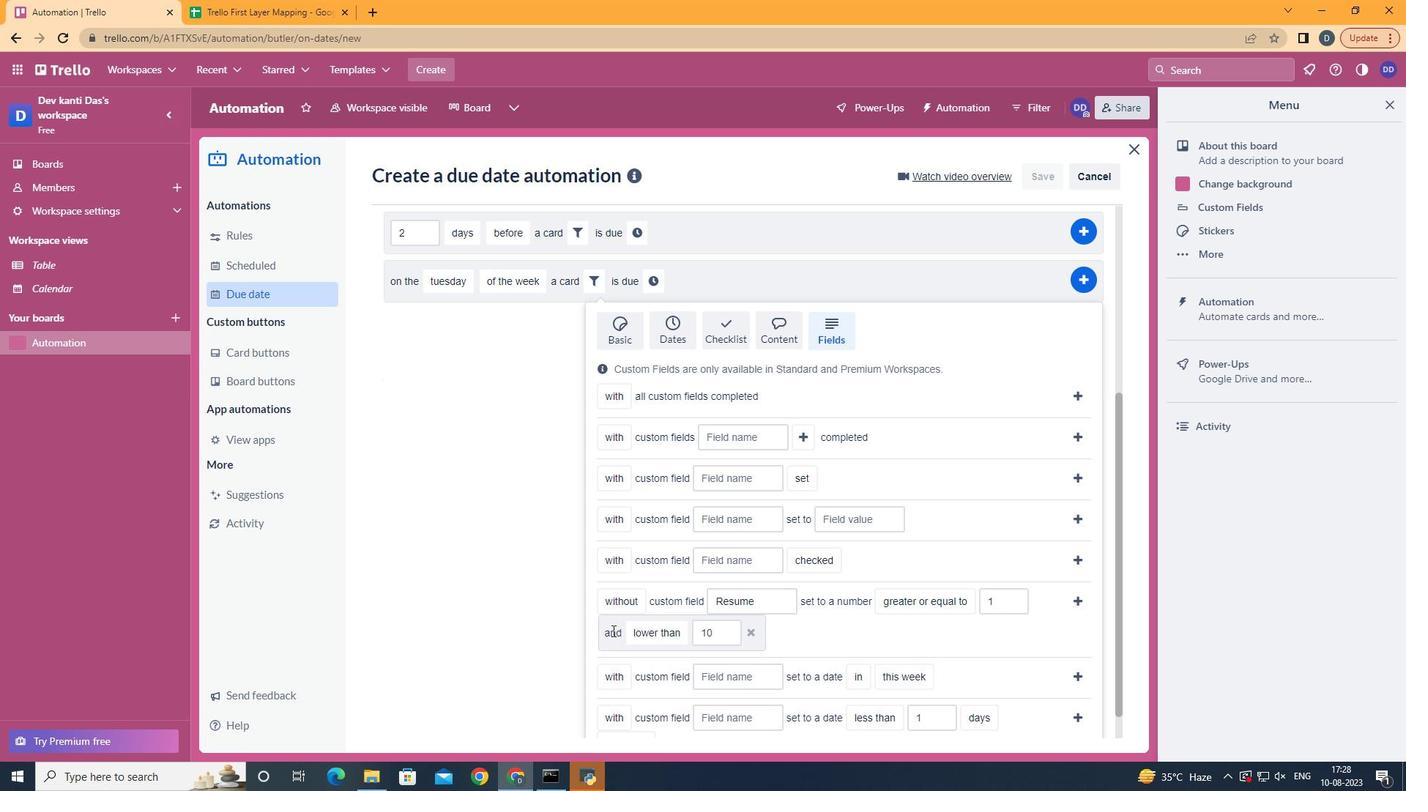 
Action: Mouse moved to (1068, 602)
Screenshot: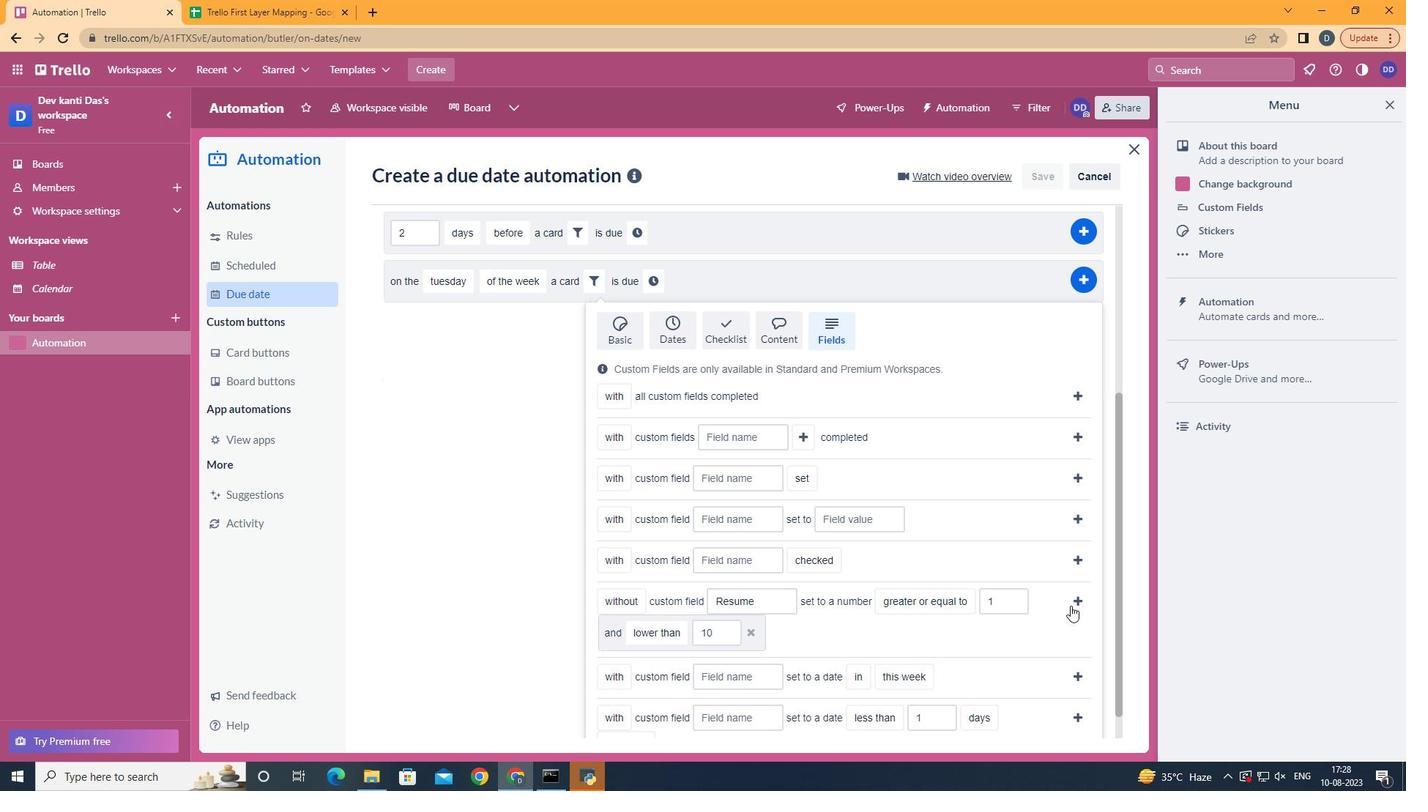 
Action: Mouse pressed left at (1068, 602)
Screenshot: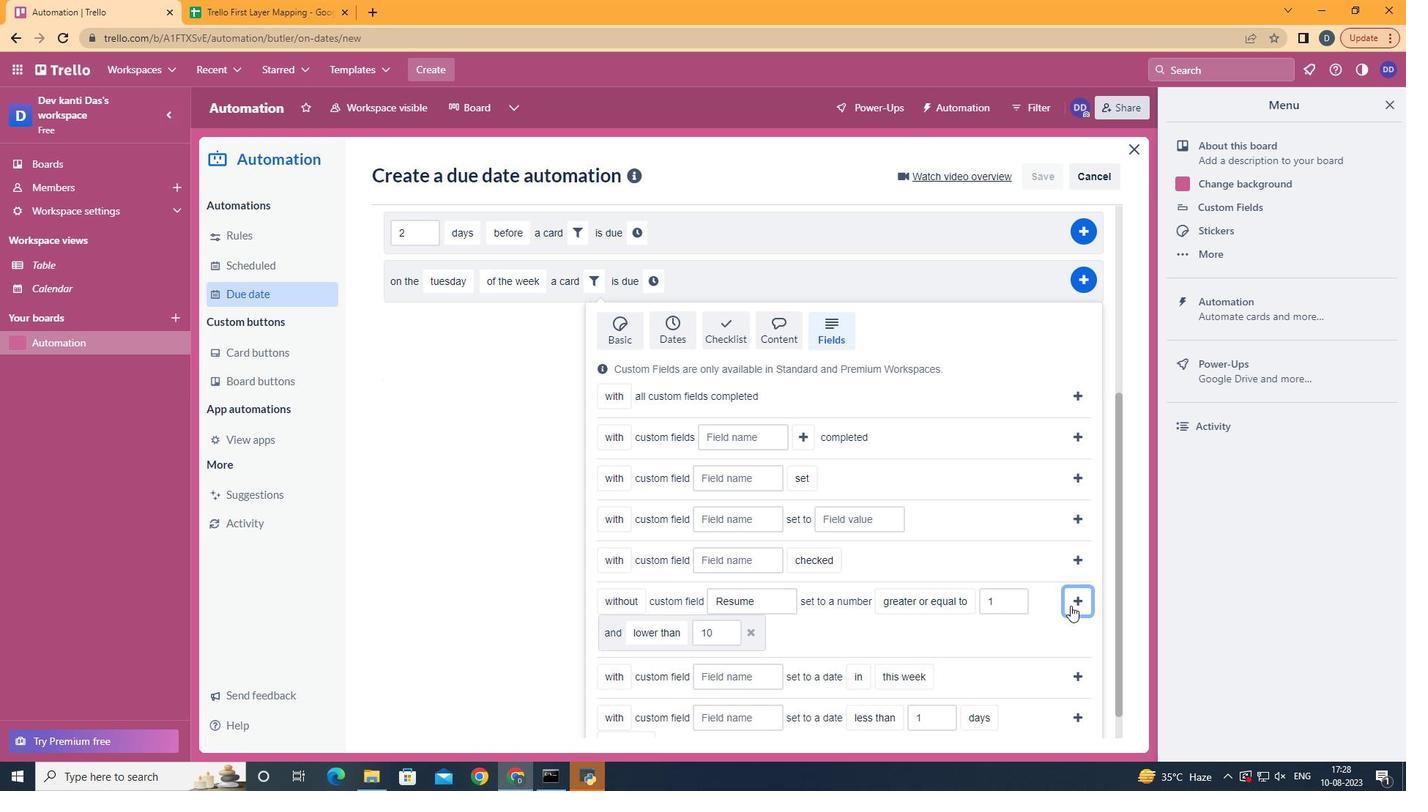 
Action: Mouse moved to (390, 609)
Screenshot: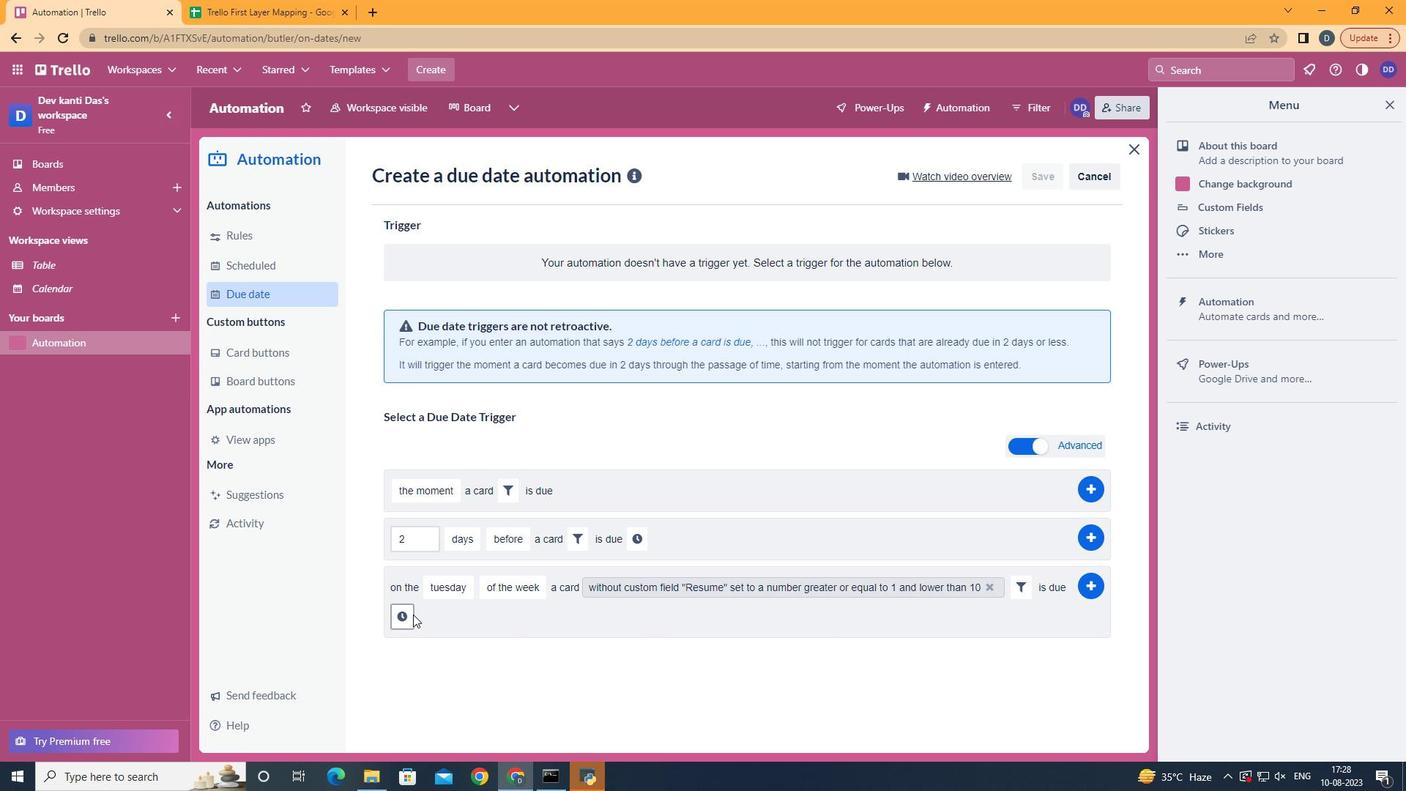 
Action: Mouse pressed left at (390, 609)
Screenshot: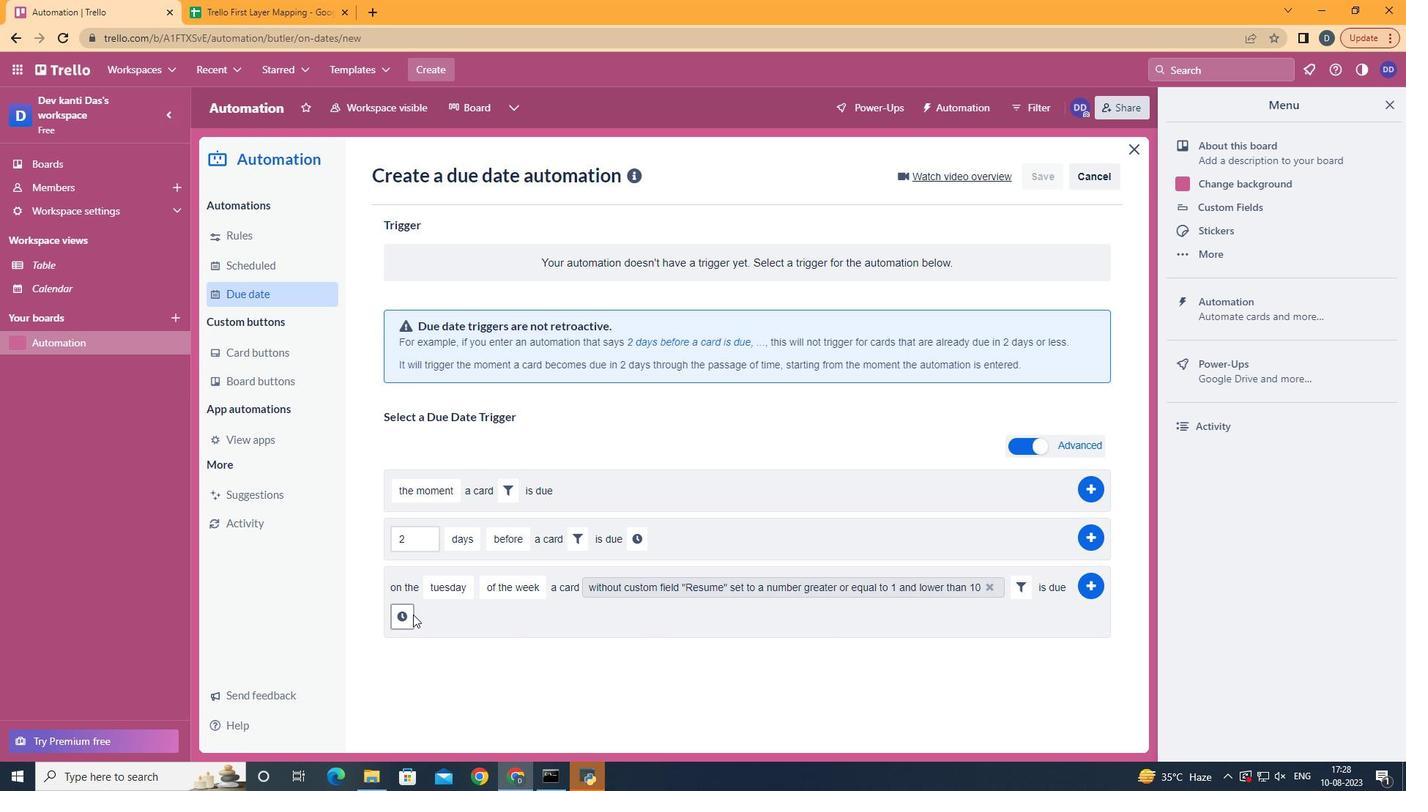 
Action: Mouse moved to (437, 614)
Screenshot: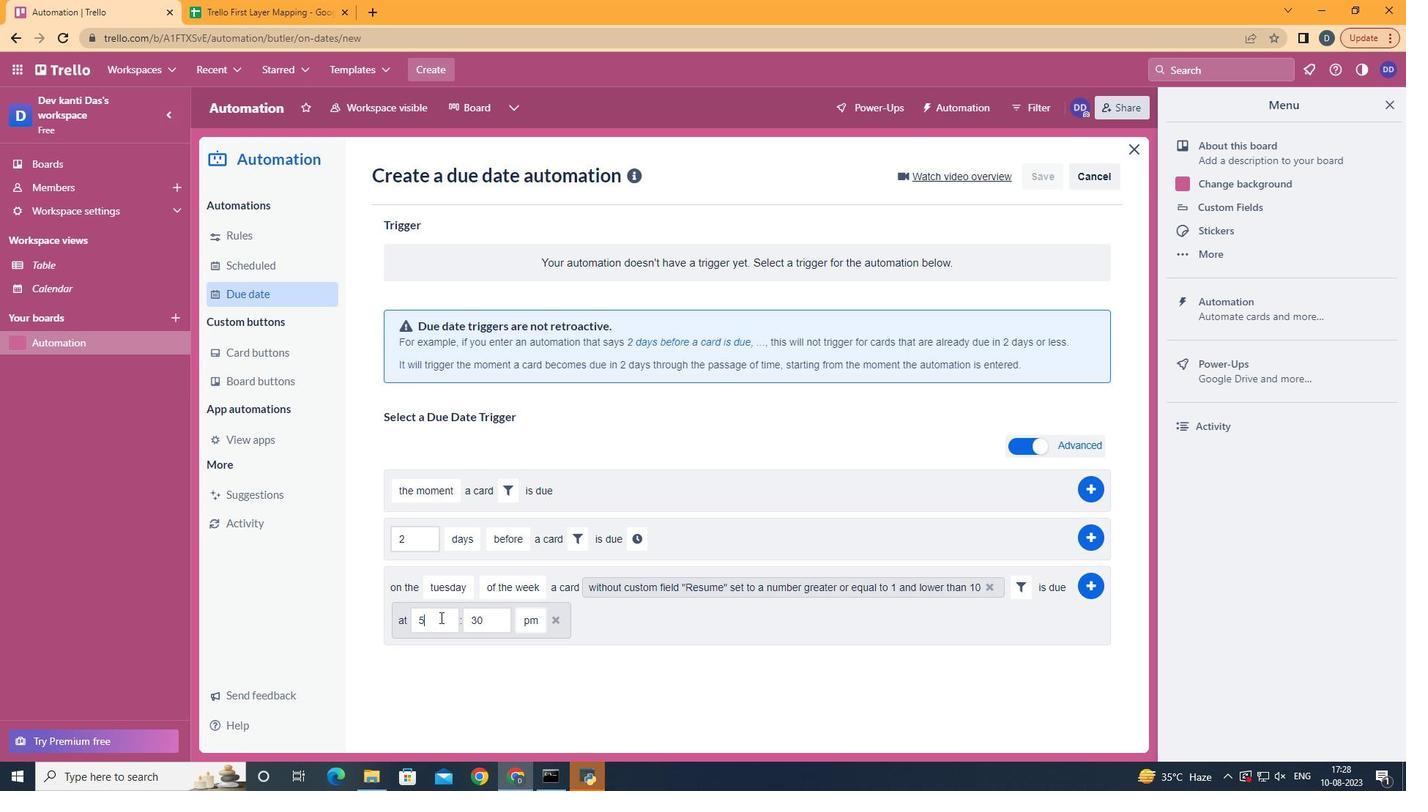 
Action: Mouse pressed left at (437, 614)
Screenshot: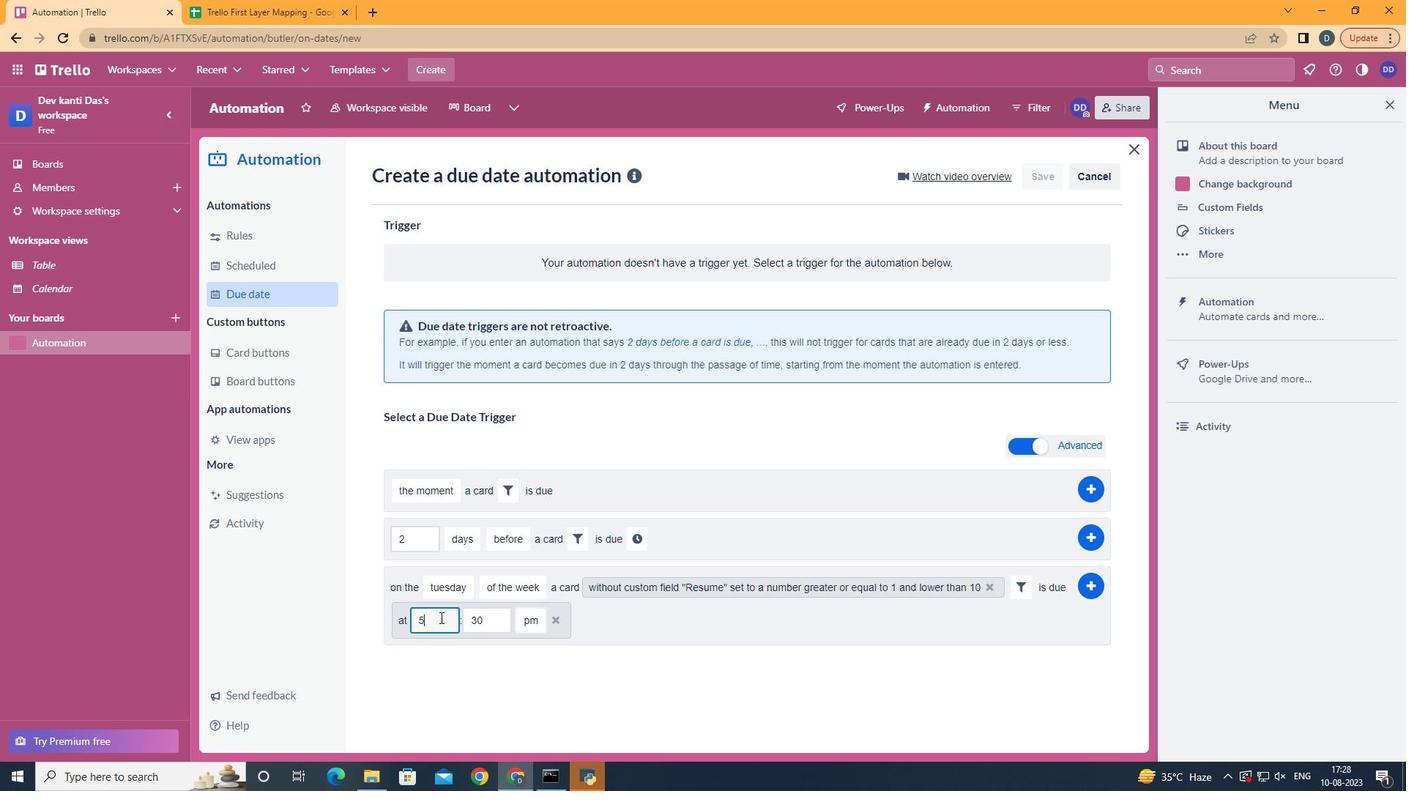
Action: Key pressed <Key.backspace>11
Screenshot: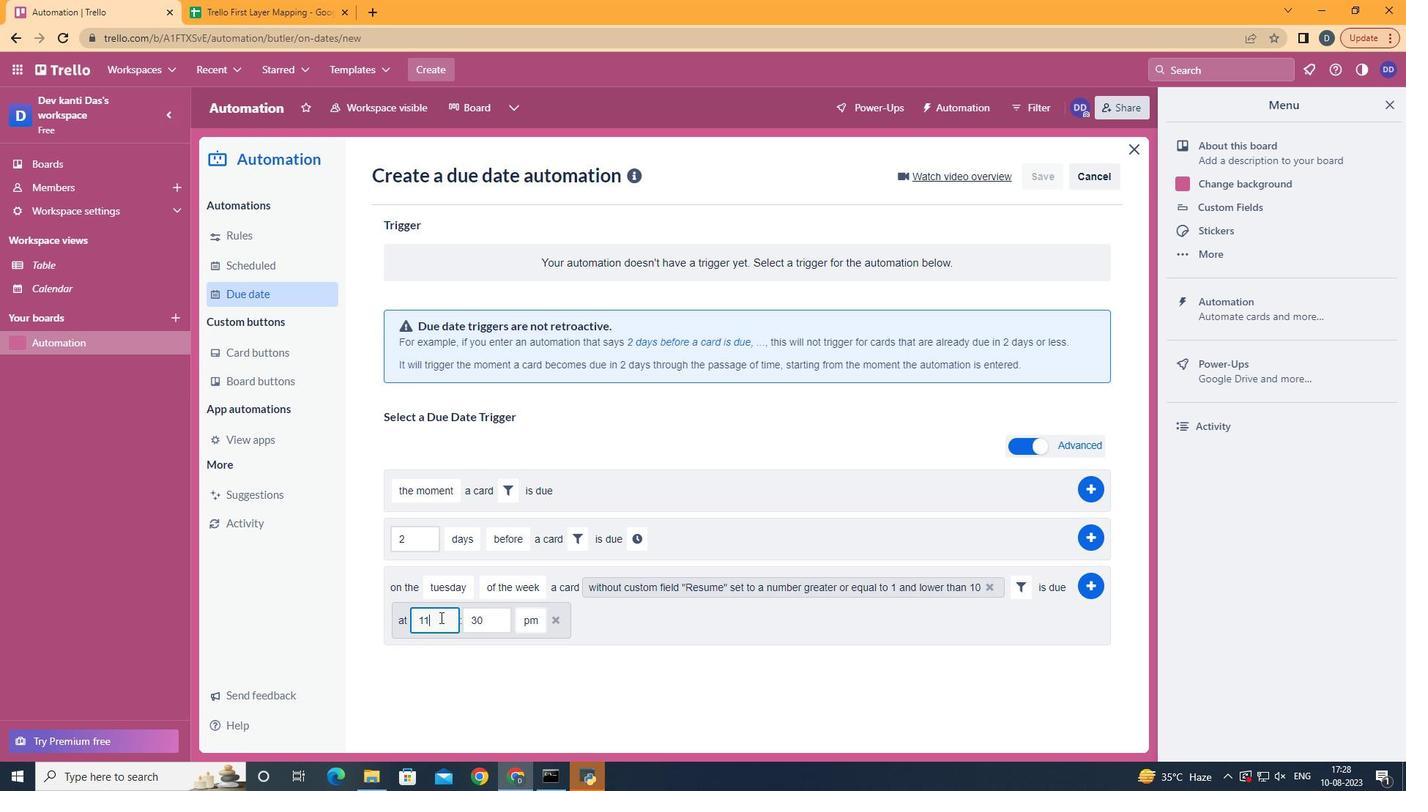 
Action: Mouse moved to (482, 627)
Screenshot: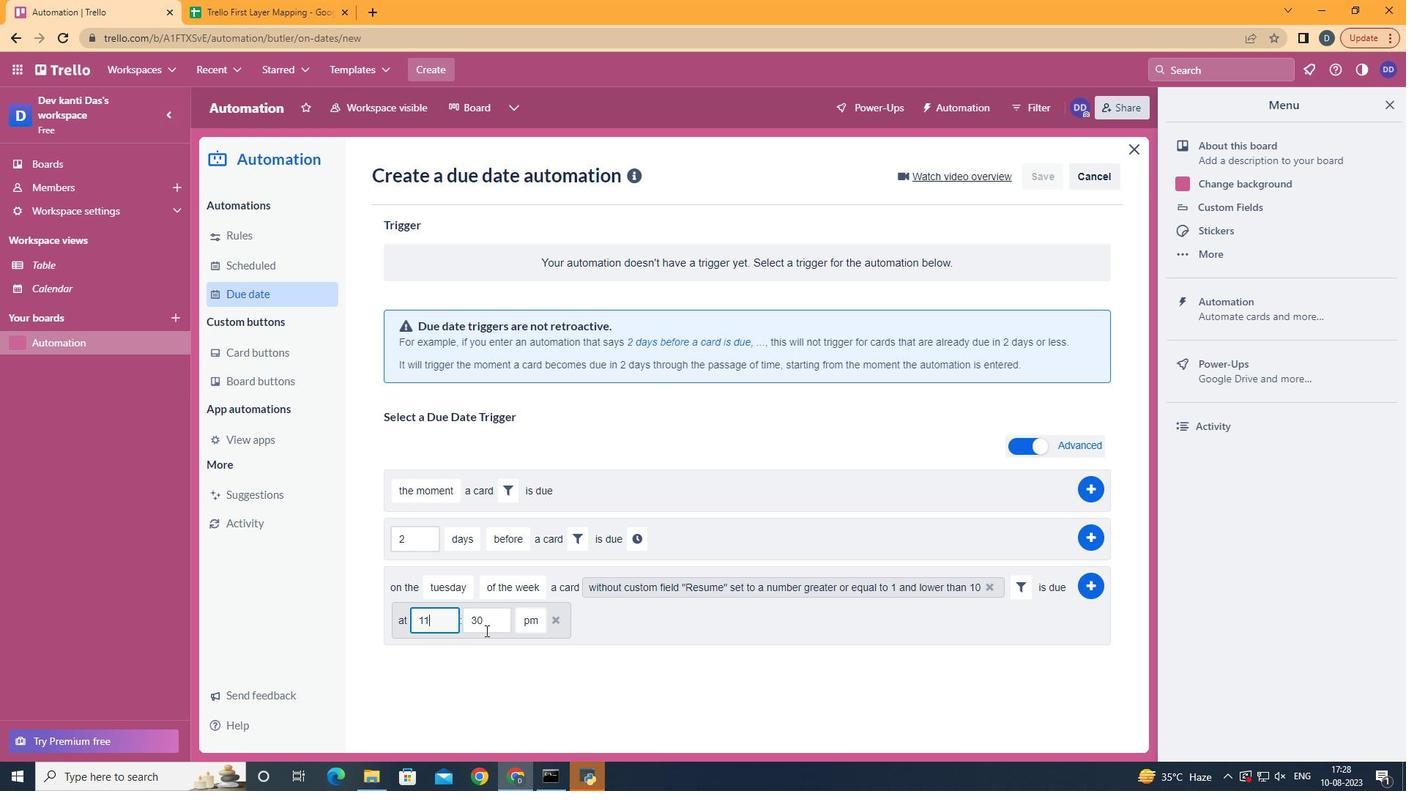 
Action: Mouse pressed left at (482, 627)
Screenshot: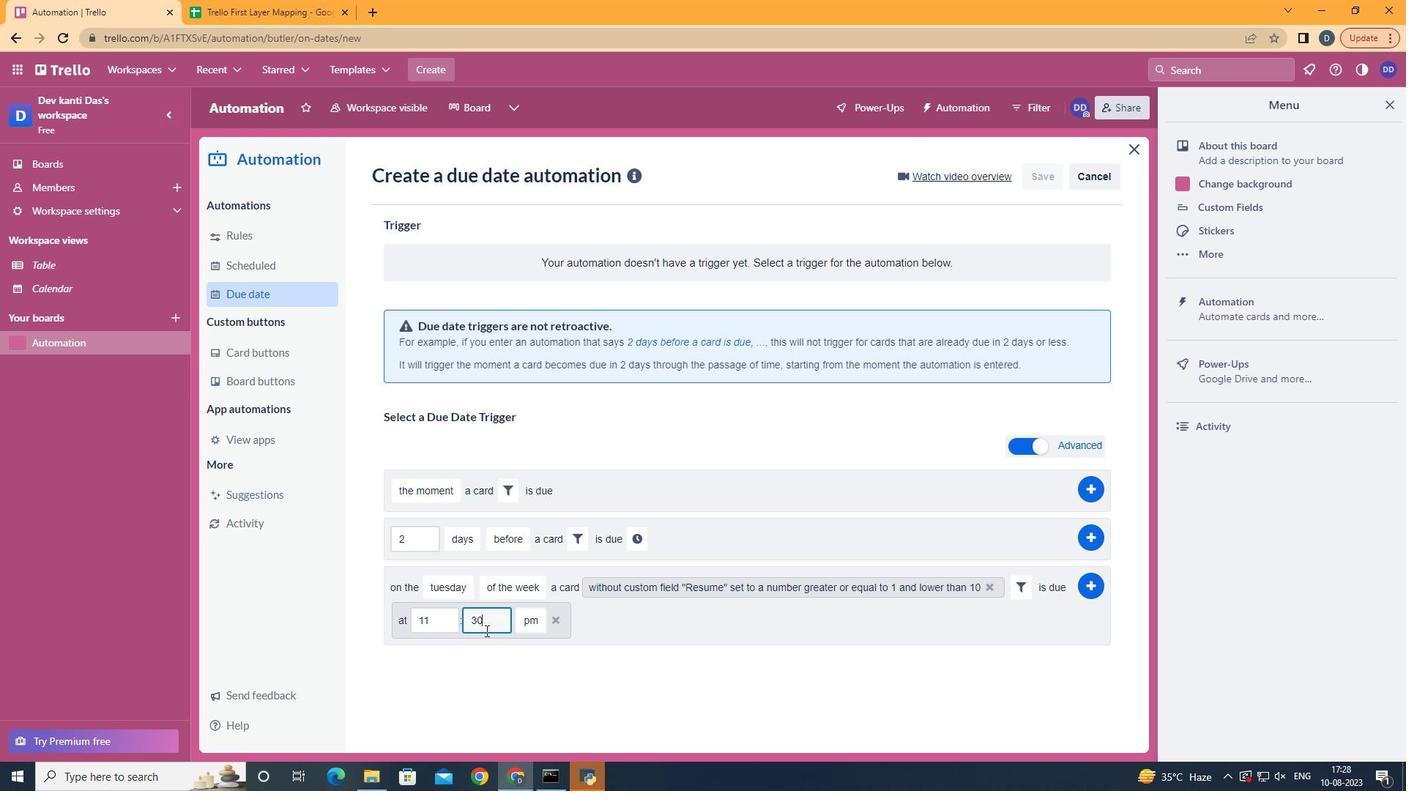 
Action: Key pressed <Key.backspace><Key.backspace>00
Screenshot: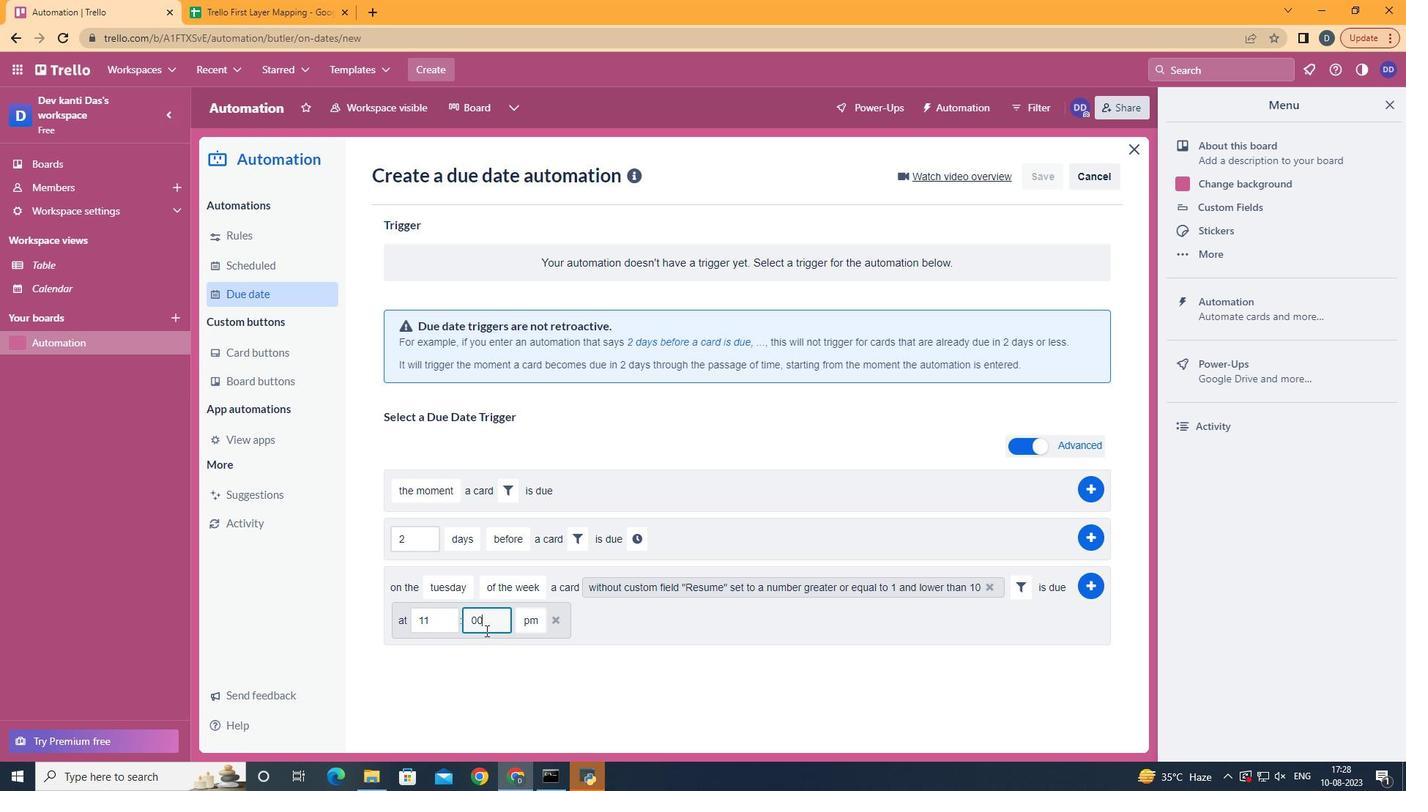 
Action: Mouse moved to (538, 635)
Screenshot: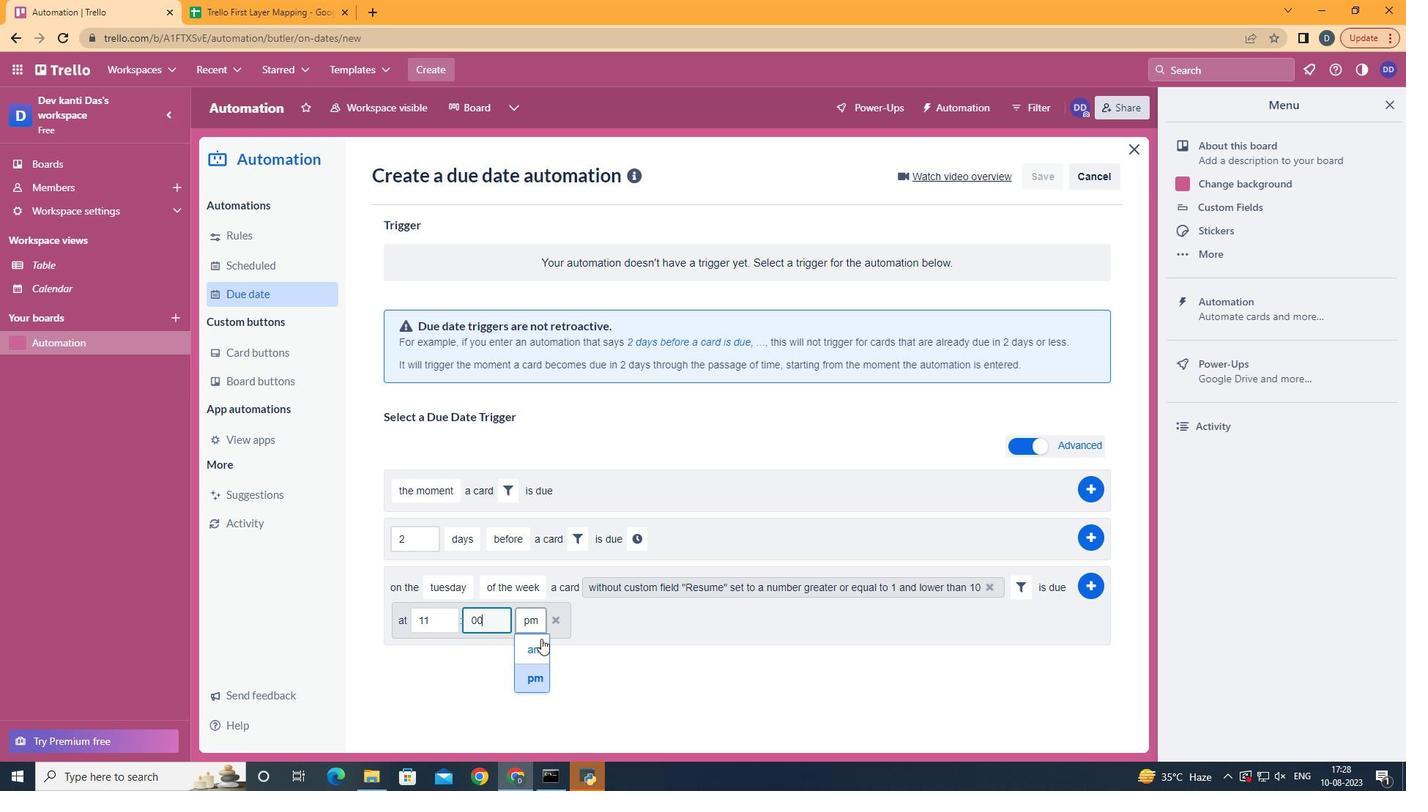 
Action: Mouse pressed left at (538, 635)
Screenshot: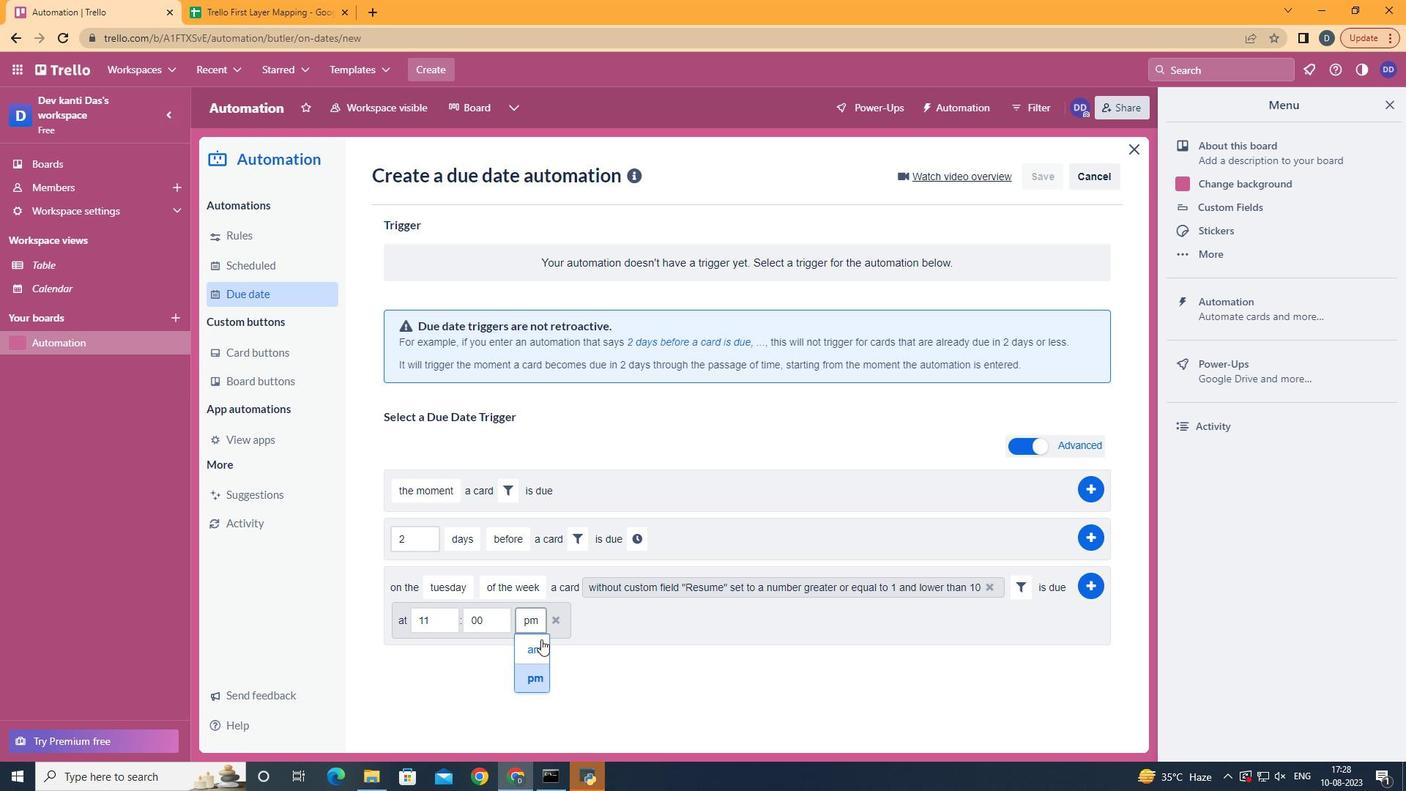 
Action: Mouse moved to (1093, 587)
Screenshot: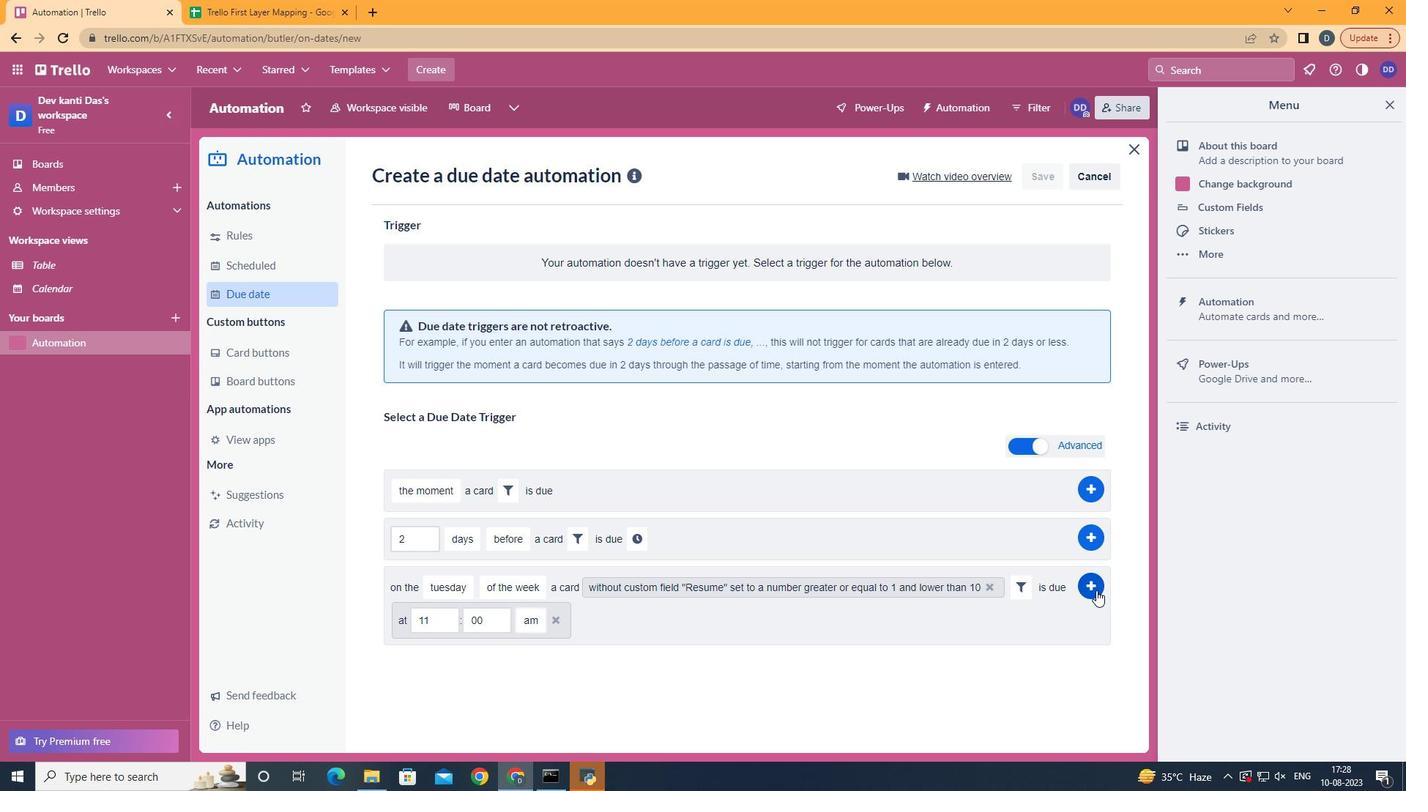 
Action: Mouse pressed left at (1093, 587)
Screenshot: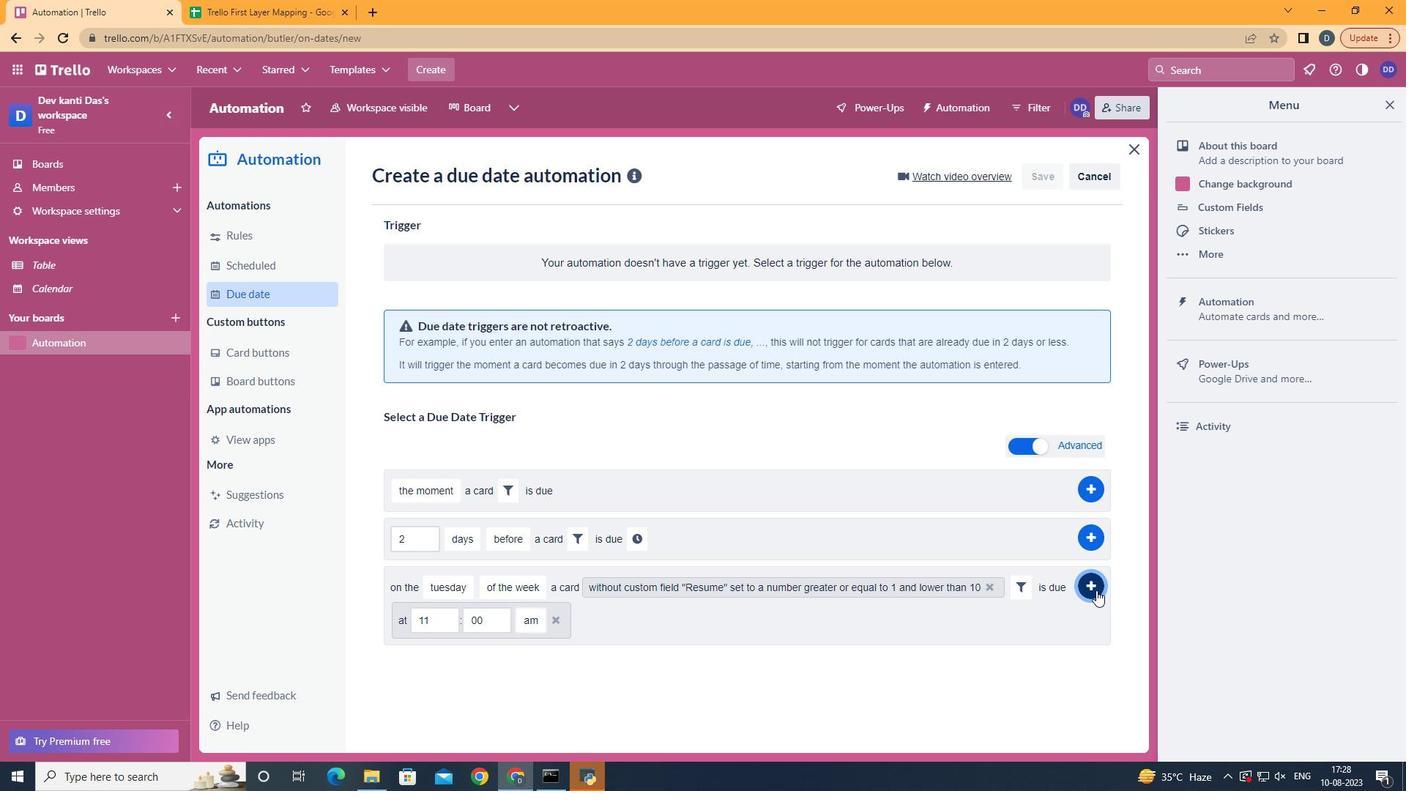 
